 Task: Create a due date automation trigger when advanced on, 2 working days after a card is due add basic assigned only to anyone at 11:00 AM.
Action: Mouse moved to (1391, 114)
Screenshot: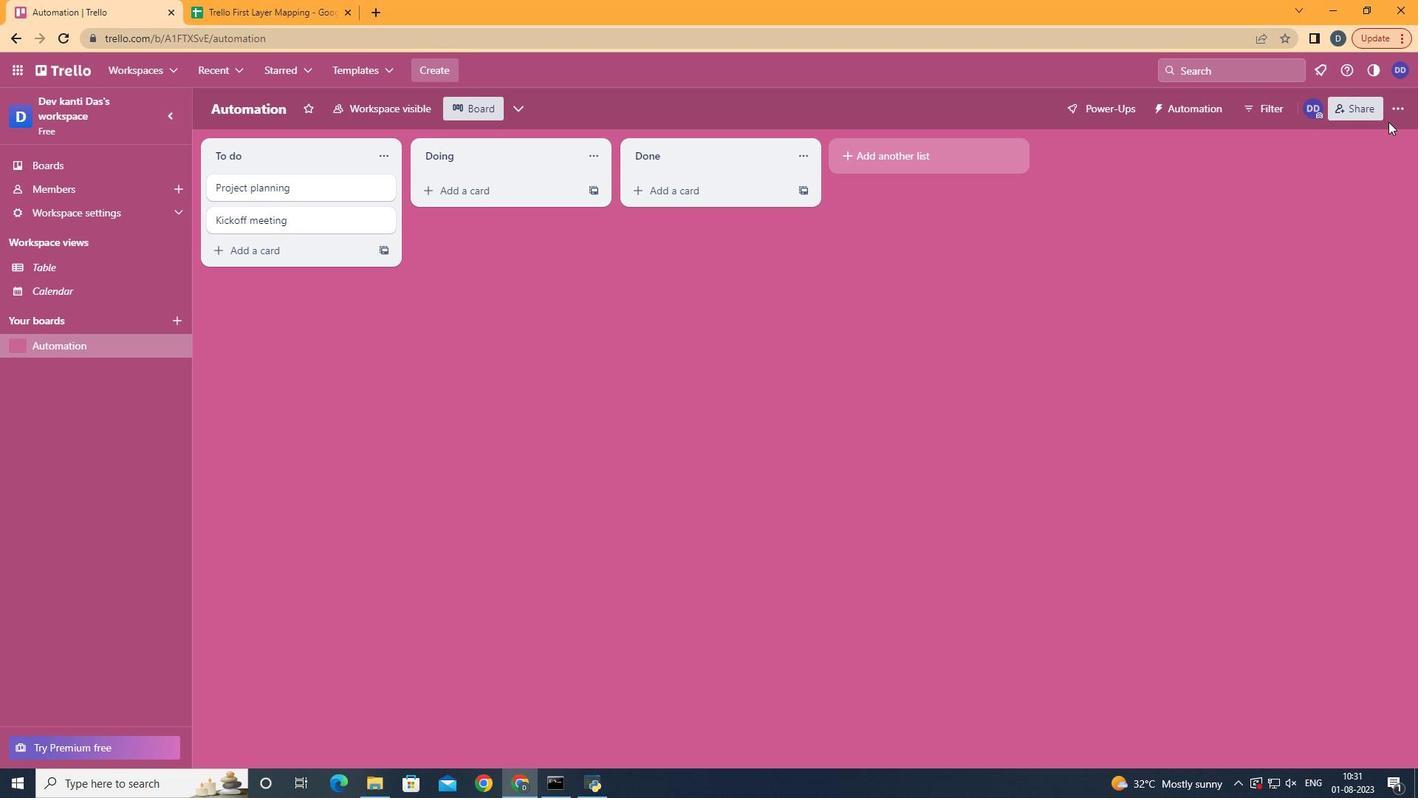 
Action: Mouse pressed left at (1391, 114)
Screenshot: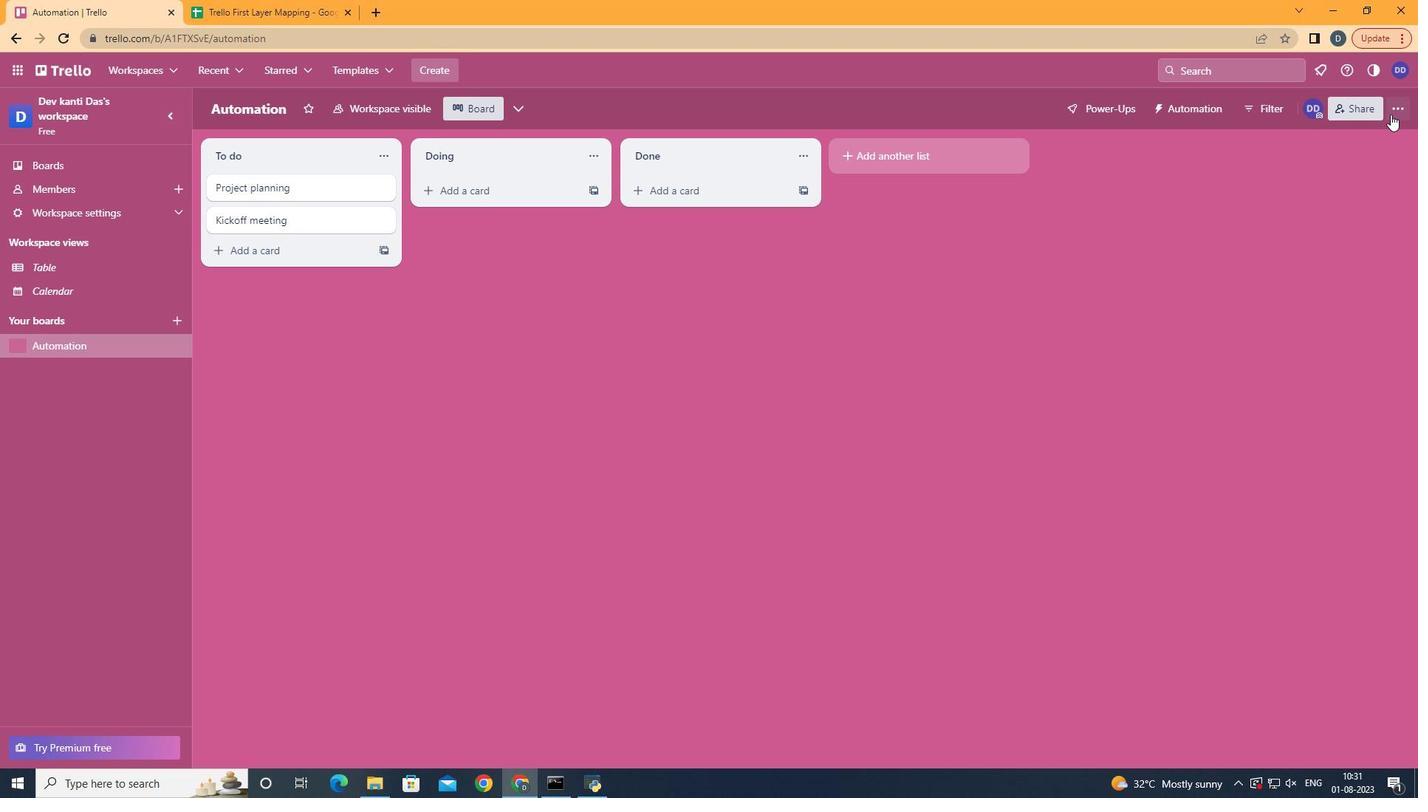 
Action: Mouse moved to (1260, 312)
Screenshot: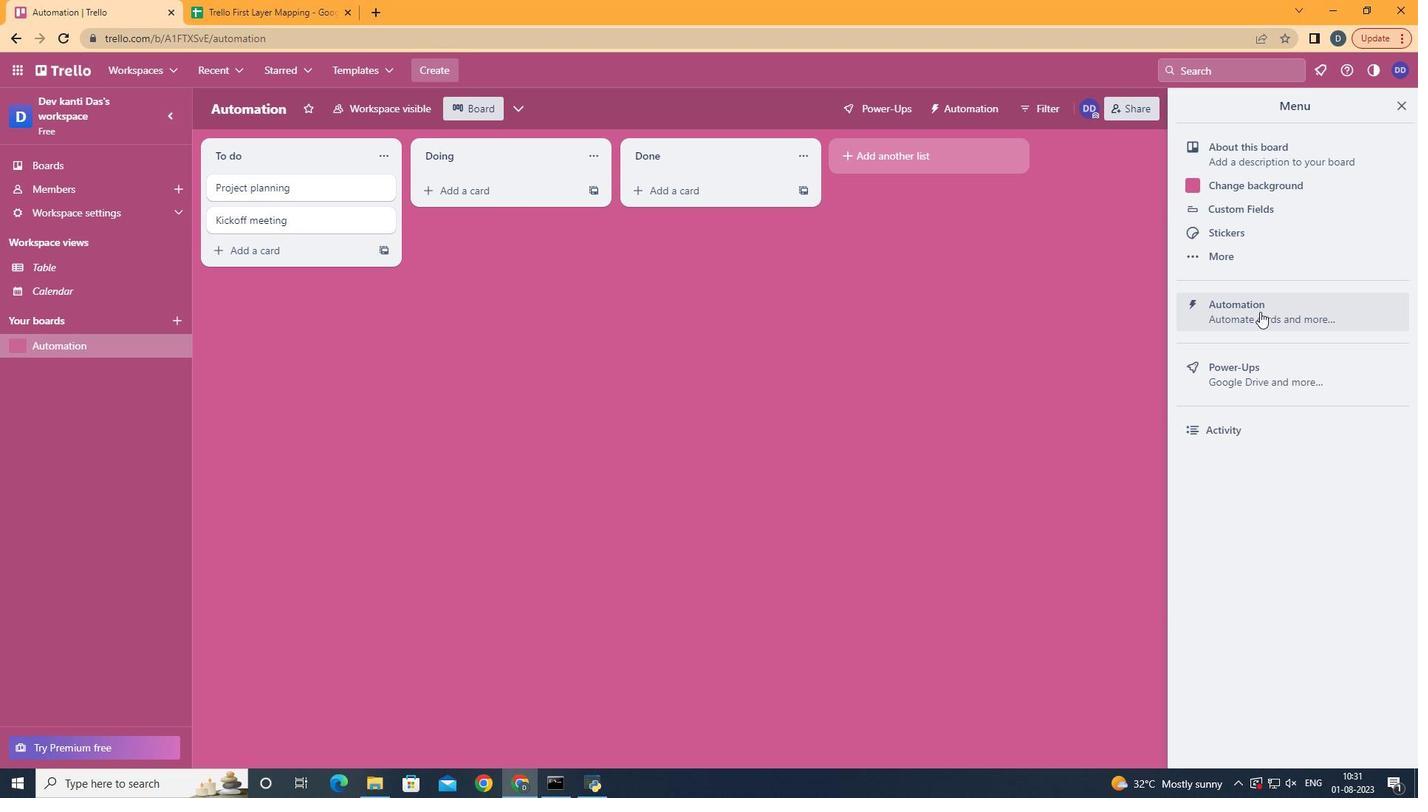 
Action: Mouse pressed left at (1260, 312)
Screenshot: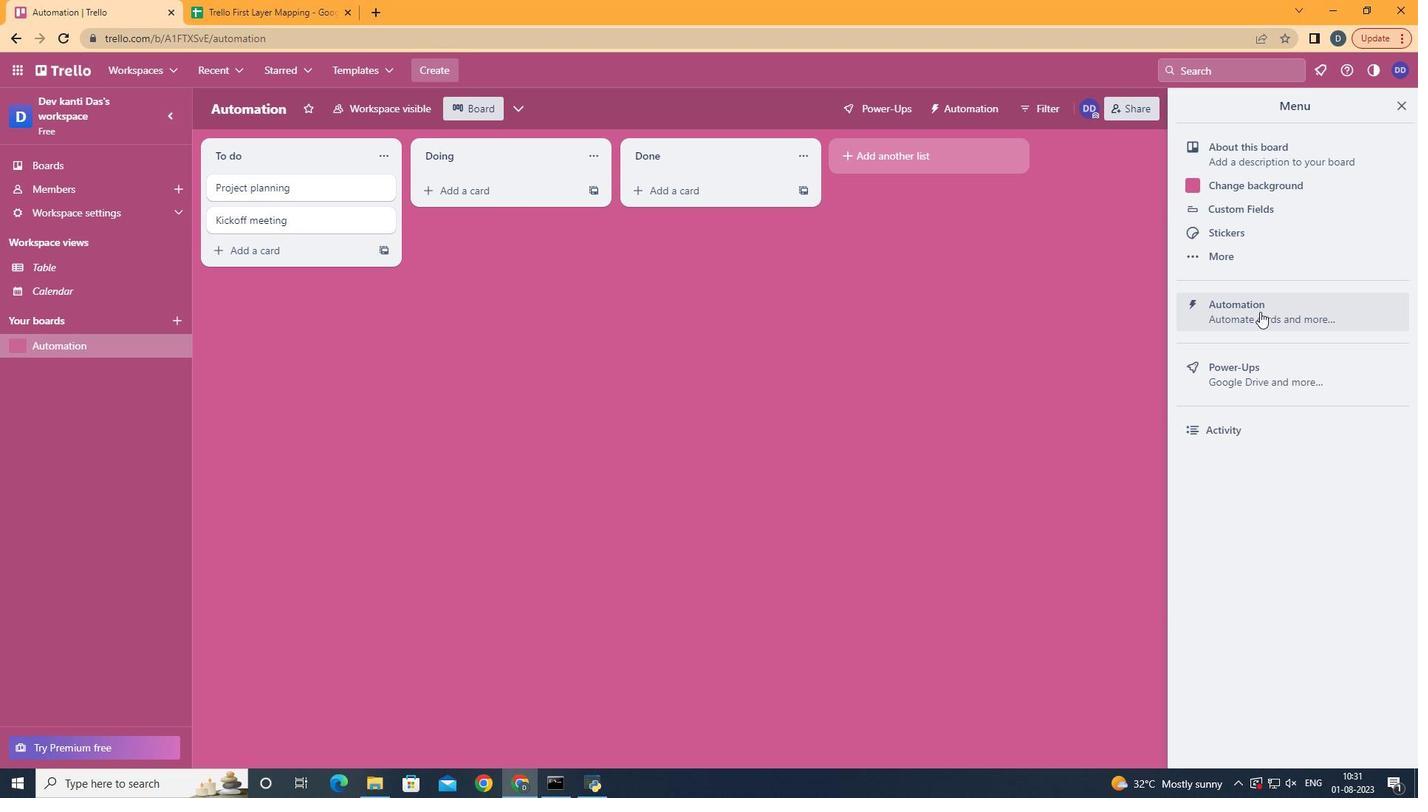 
Action: Mouse moved to (293, 303)
Screenshot: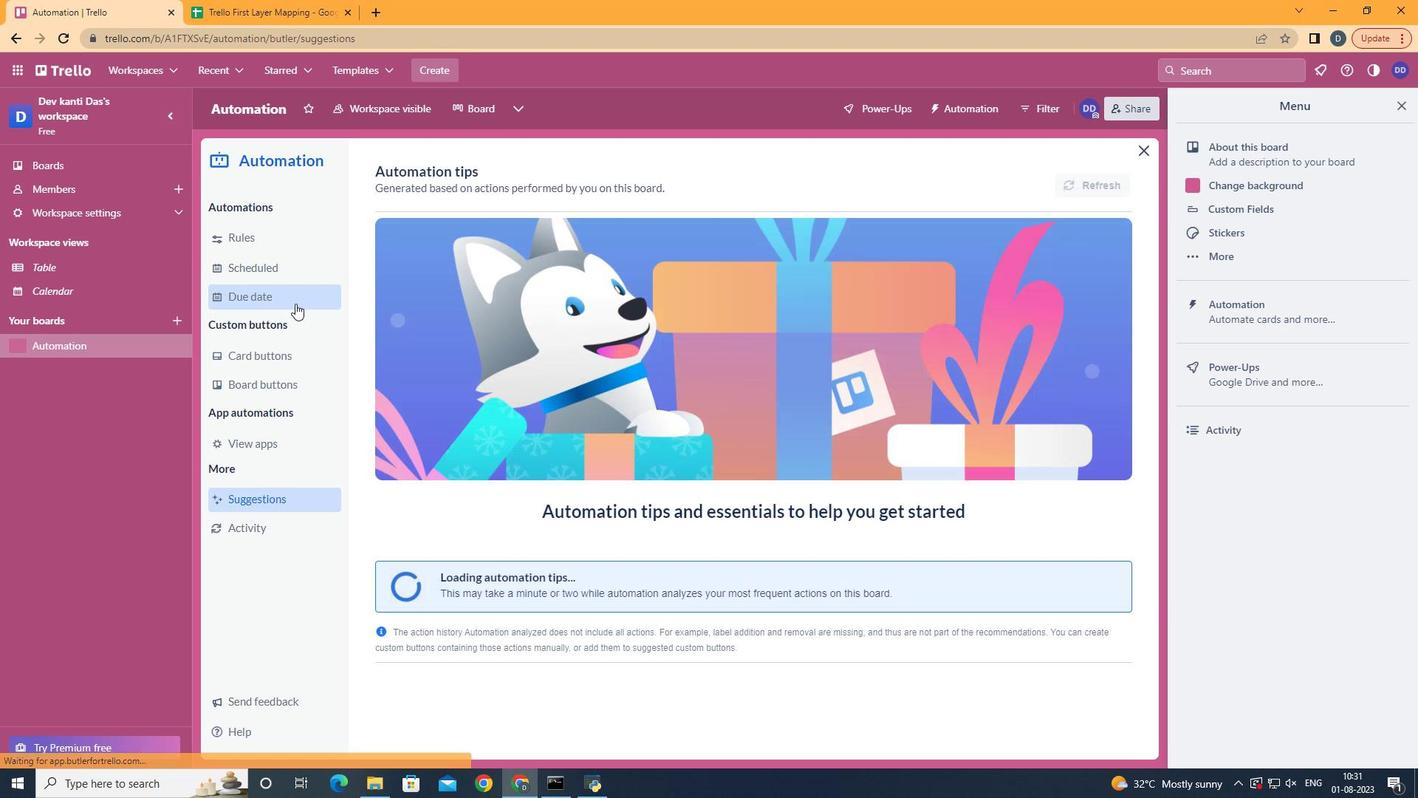 
Action: Mouse pressed left at (293, 303)
Screenshot: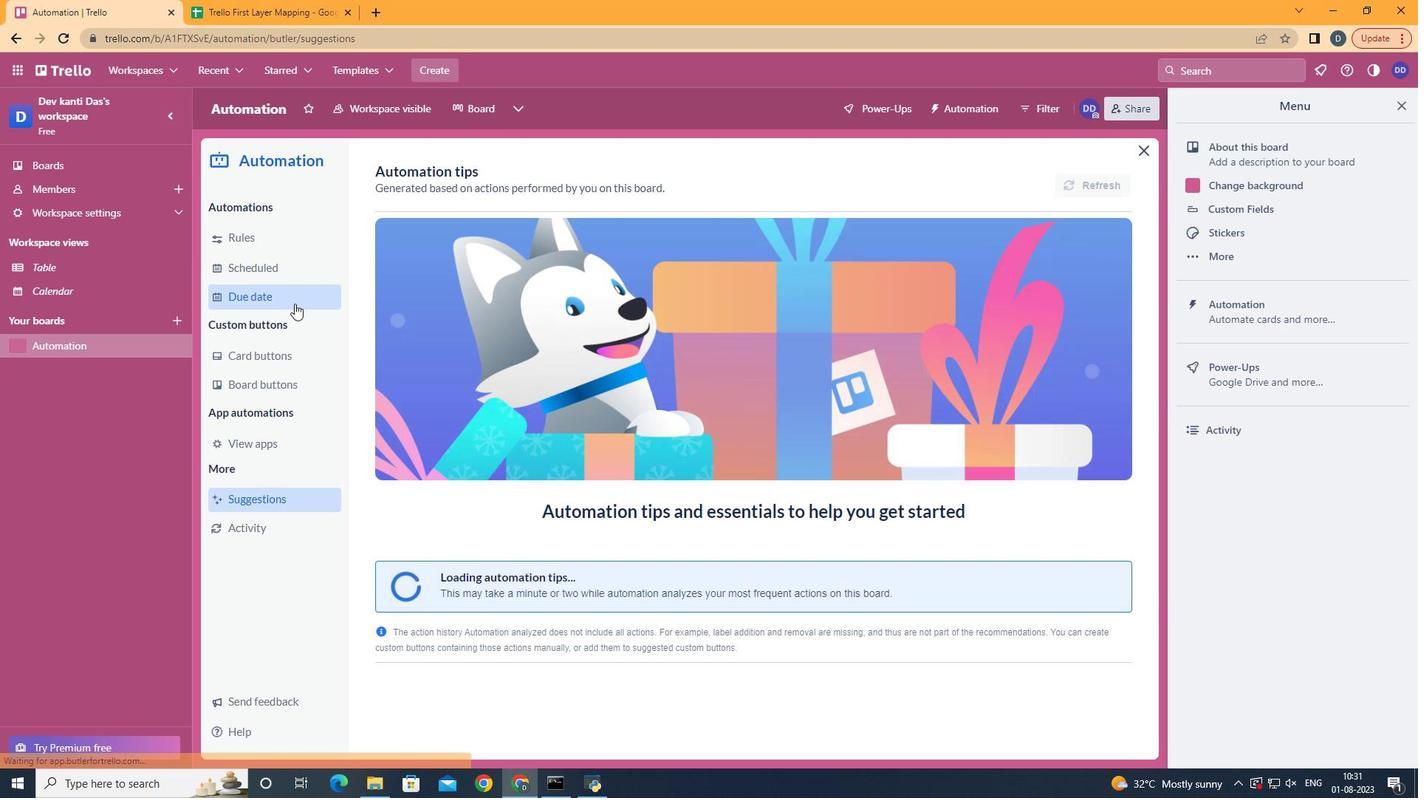 
Action: Mouse moved to (1056, 171)
Screenshot: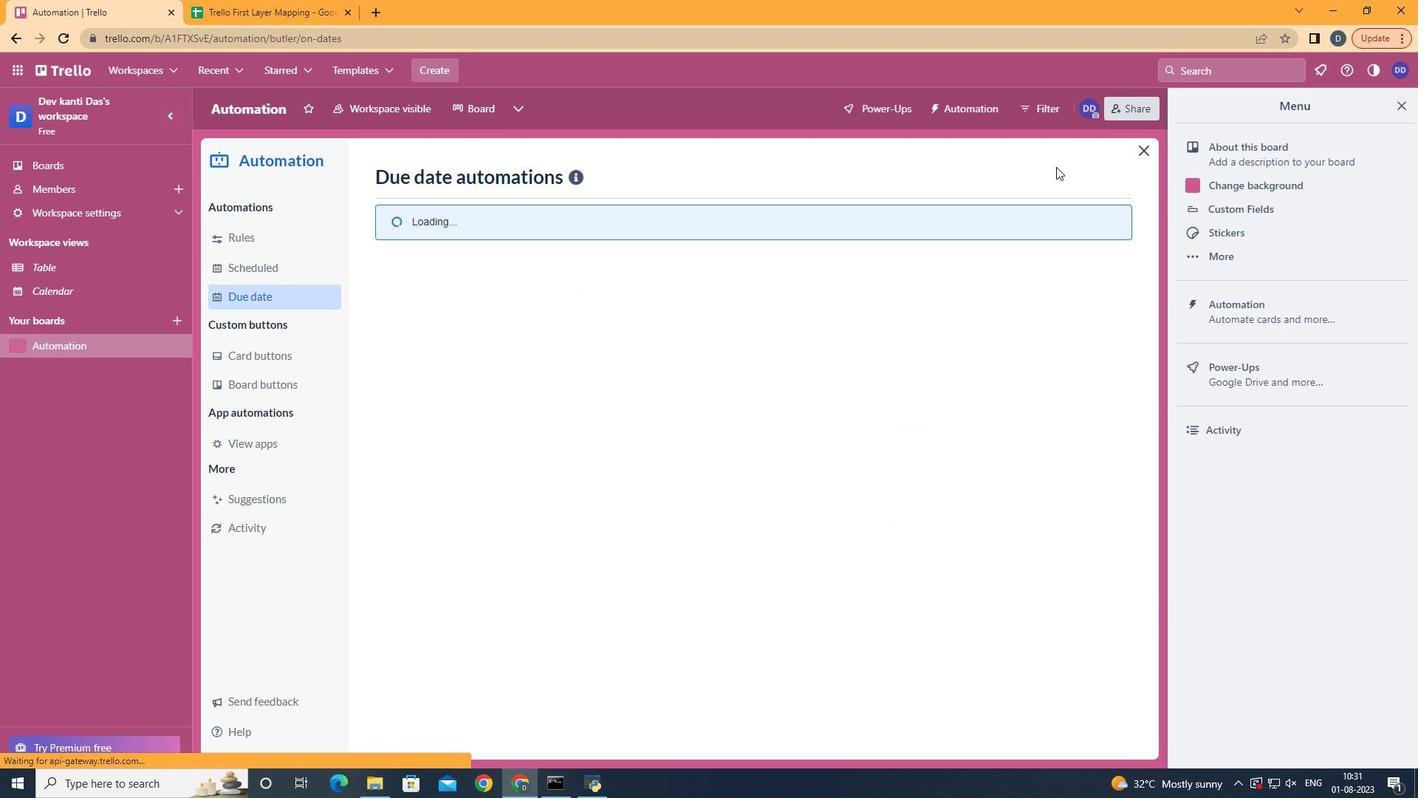
Action: Mouse pressed left at (1056, 171)
Screenshot: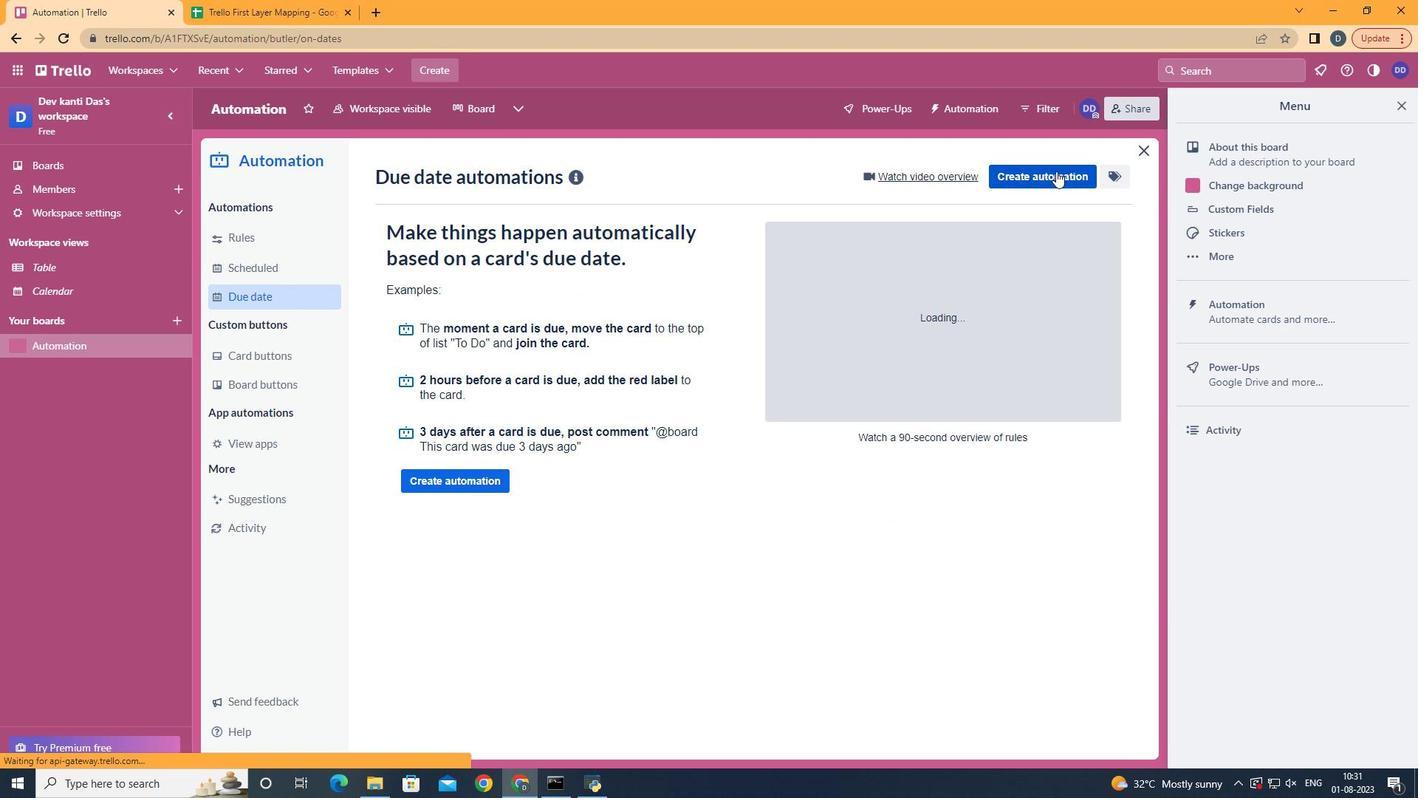 
Action: Mouse moved to (789, 322)
Screenshot: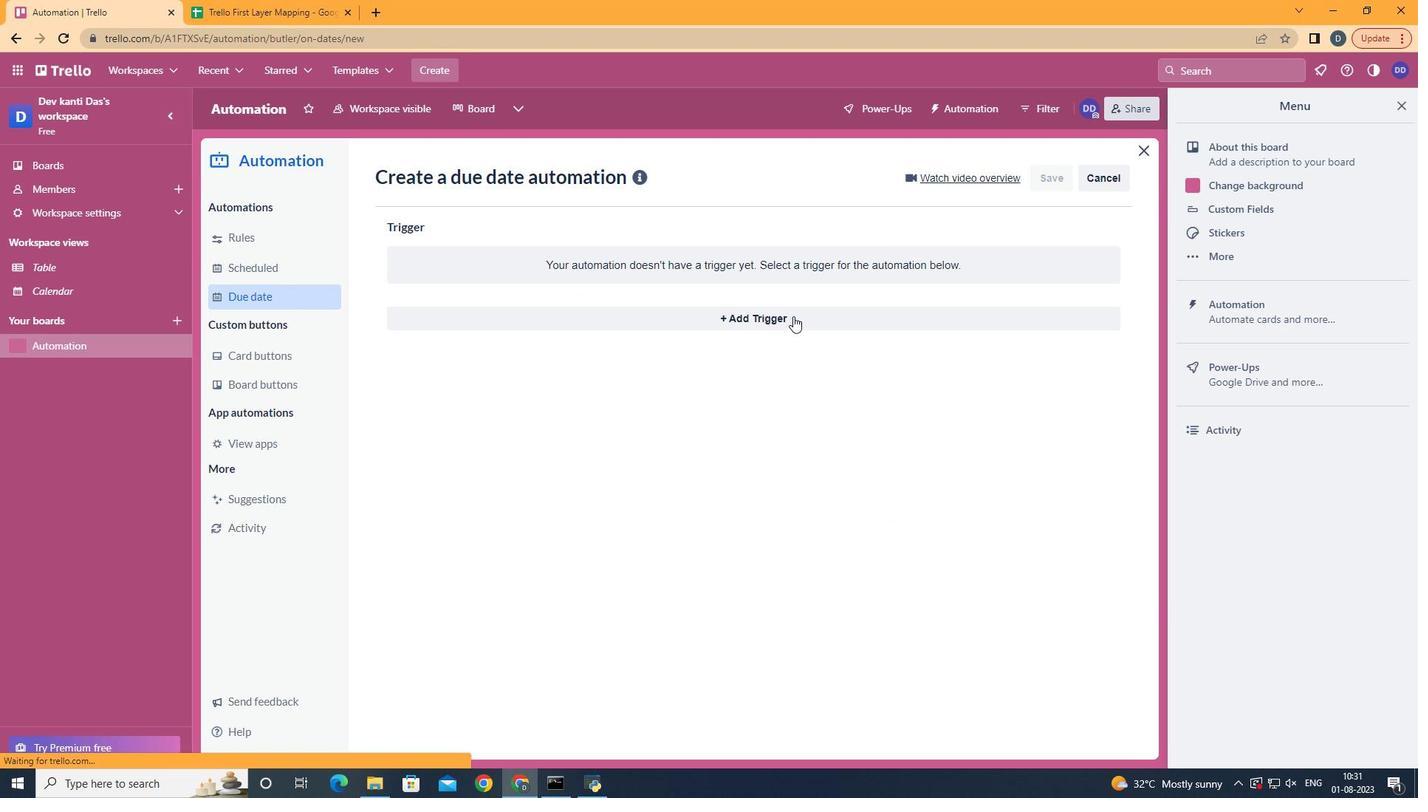 
Action: Mouse pressed left at (789, 322)
Screenshot: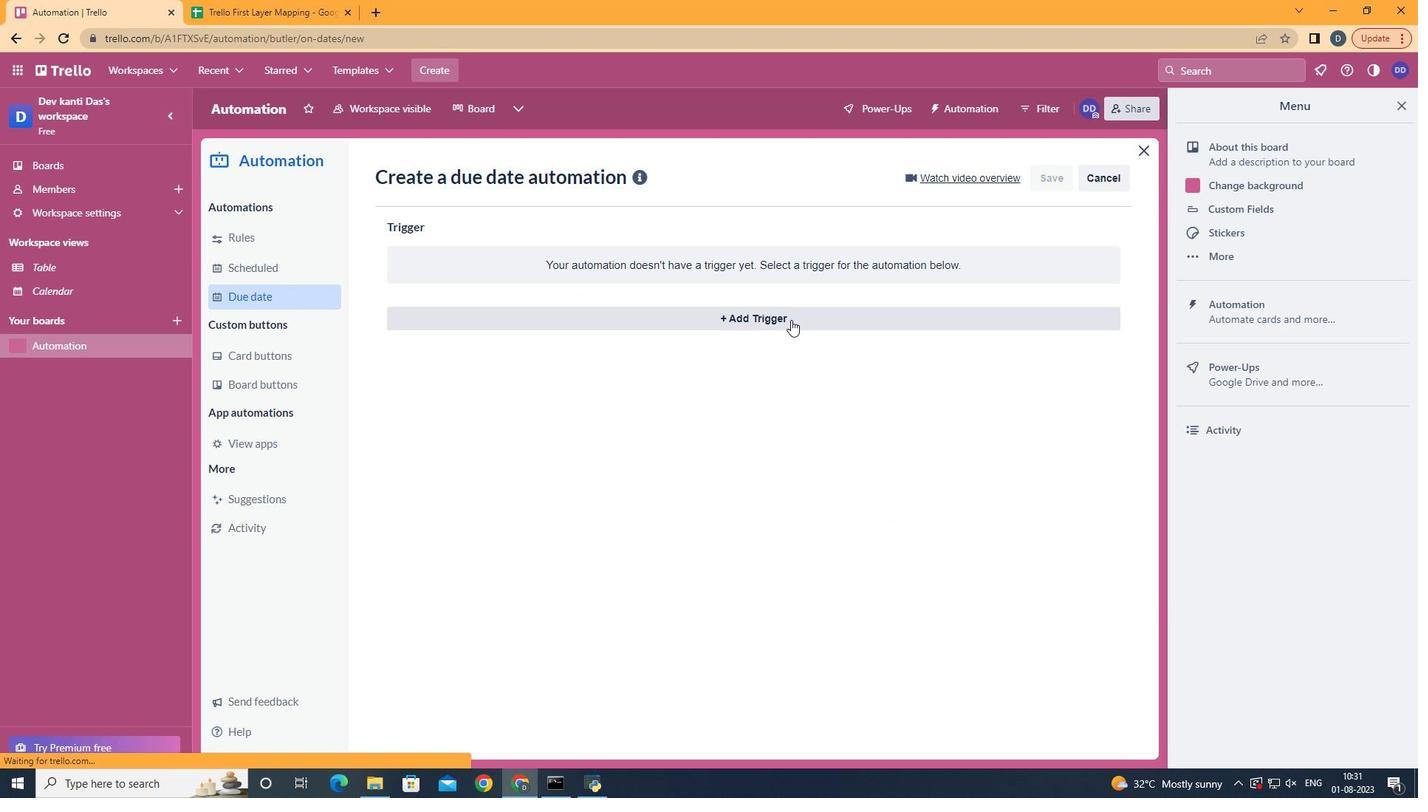 
Action: Mouse moved to (498, 597)
Screenshot: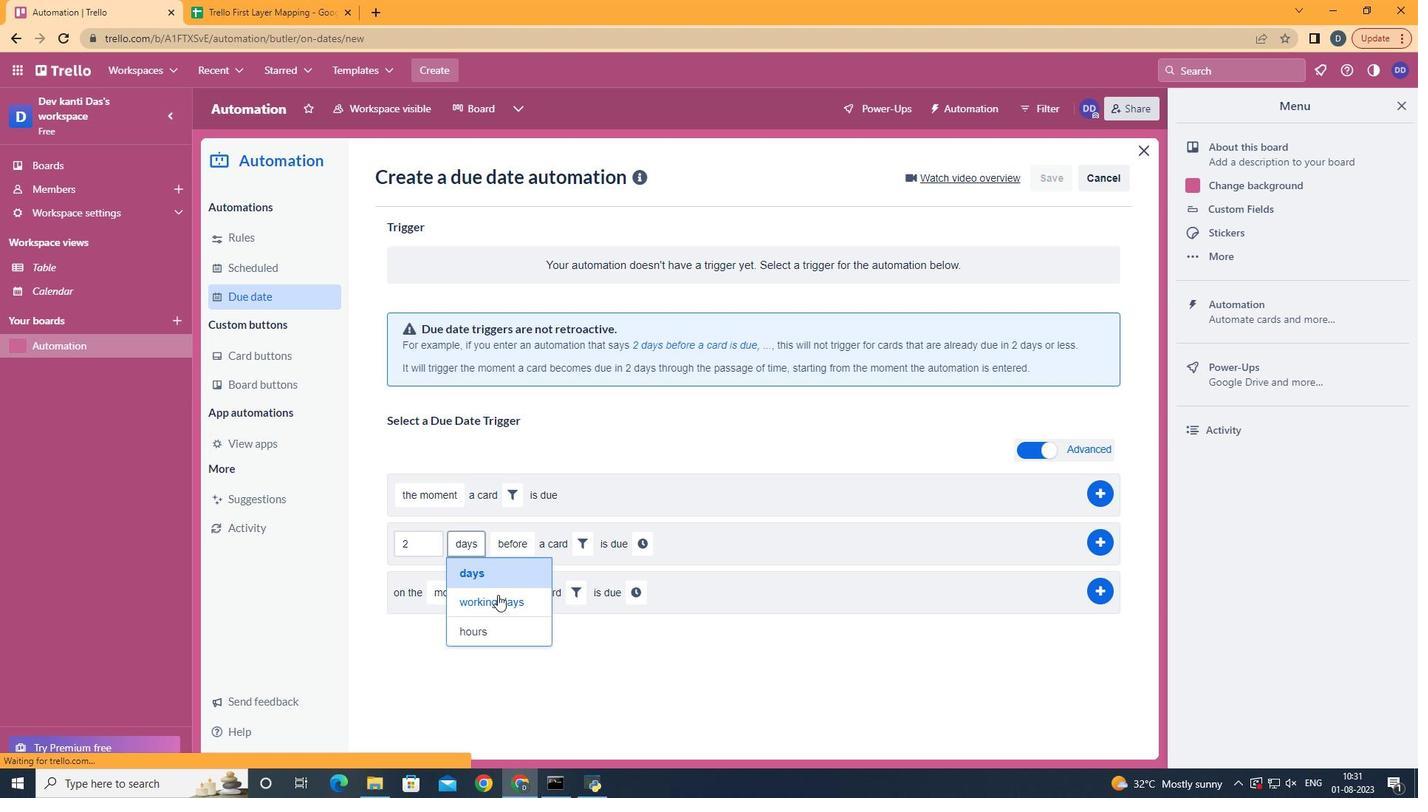 
Action: Mouse pressed left at (498, 597)
Screenshot: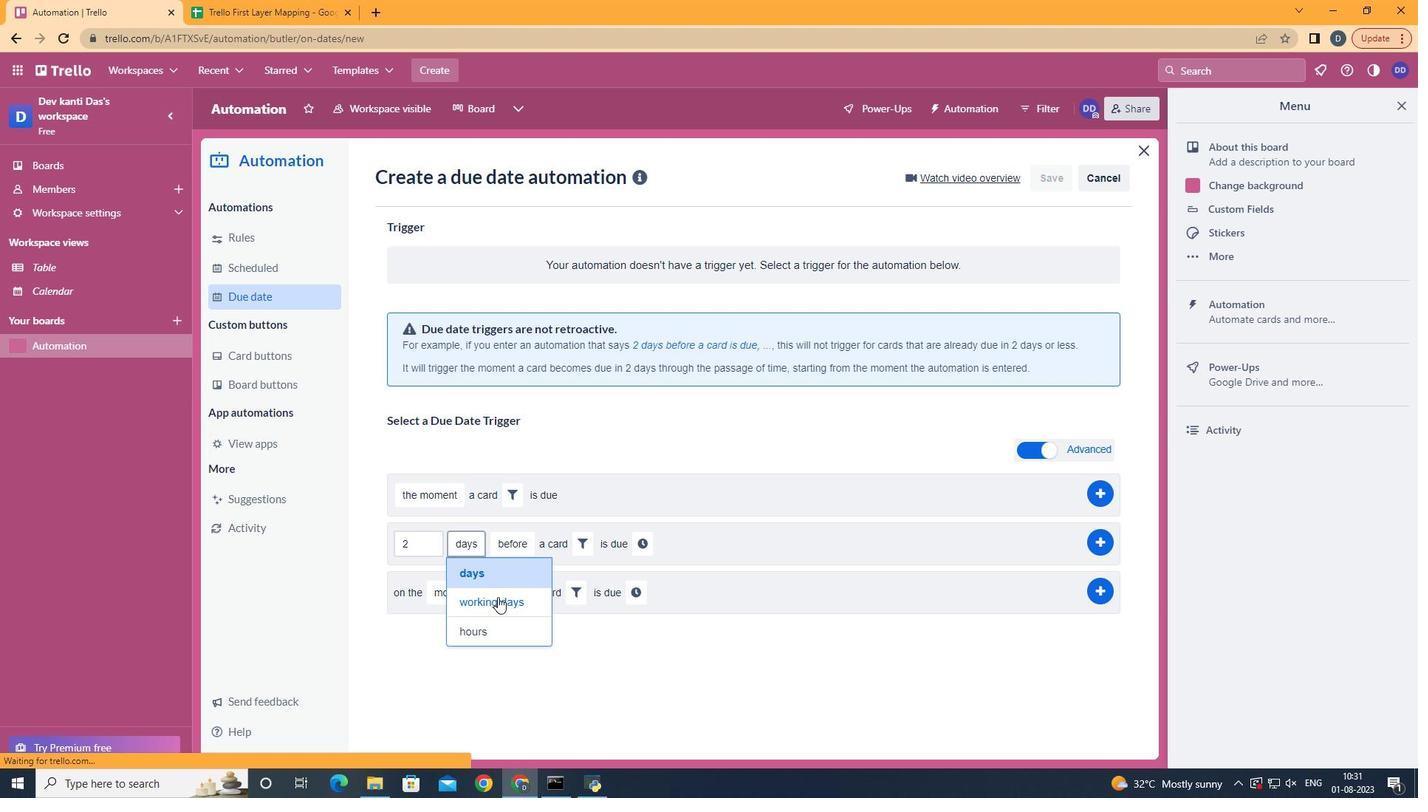 
Action: Mouse moved to (551, 608)
Screenshot: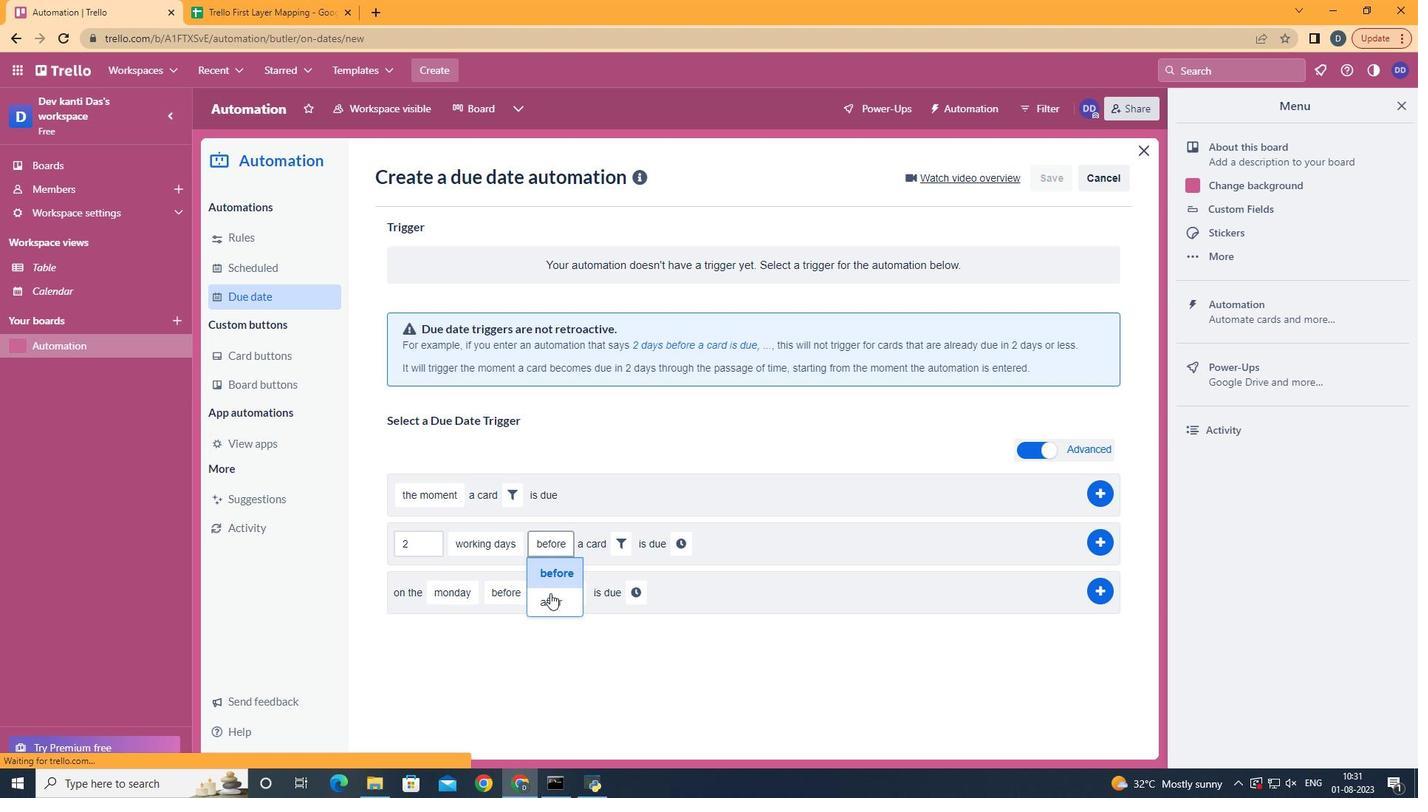 
Action: Mouse pressed left at (551, 608)
Screenshot: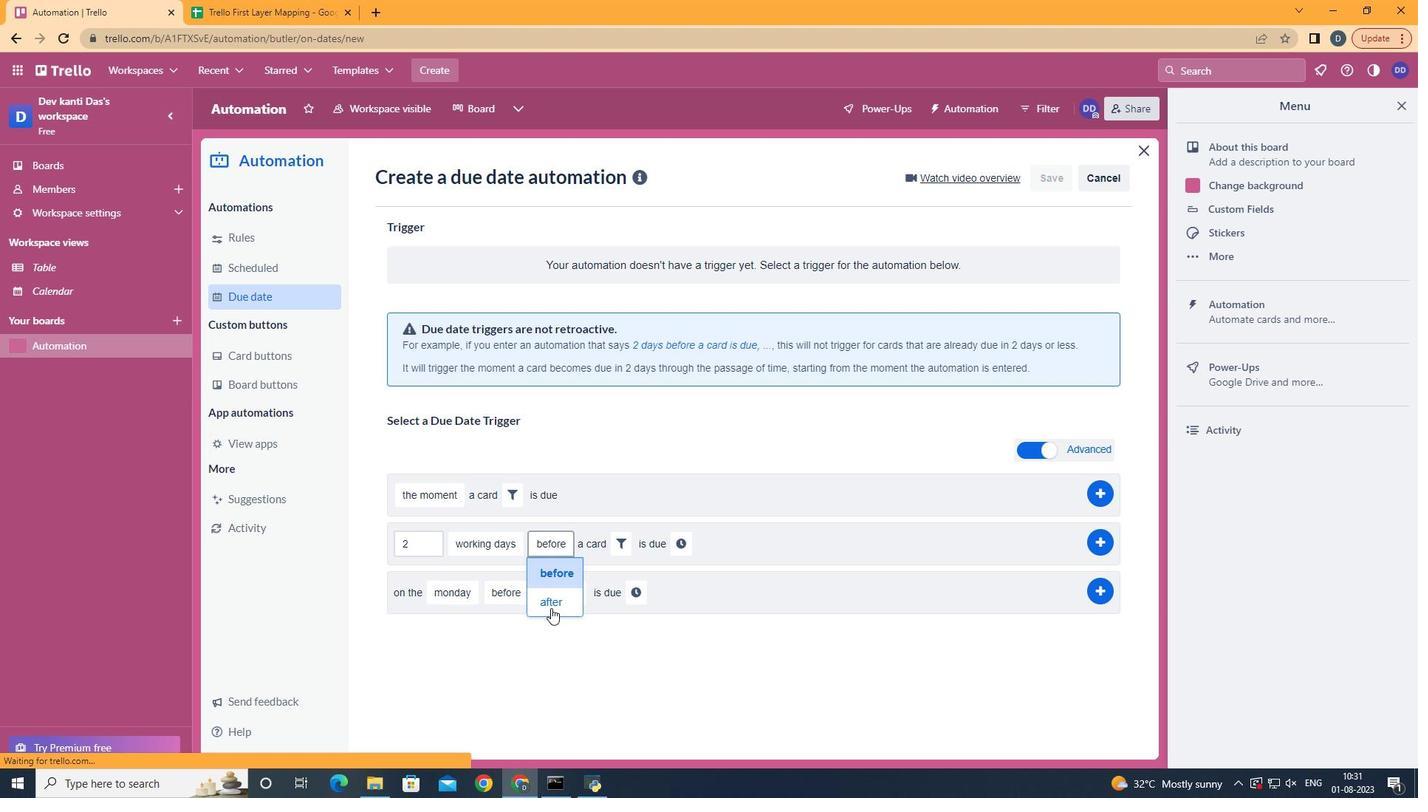 
Action: Mouse moved to (607, 540)
Screenshot: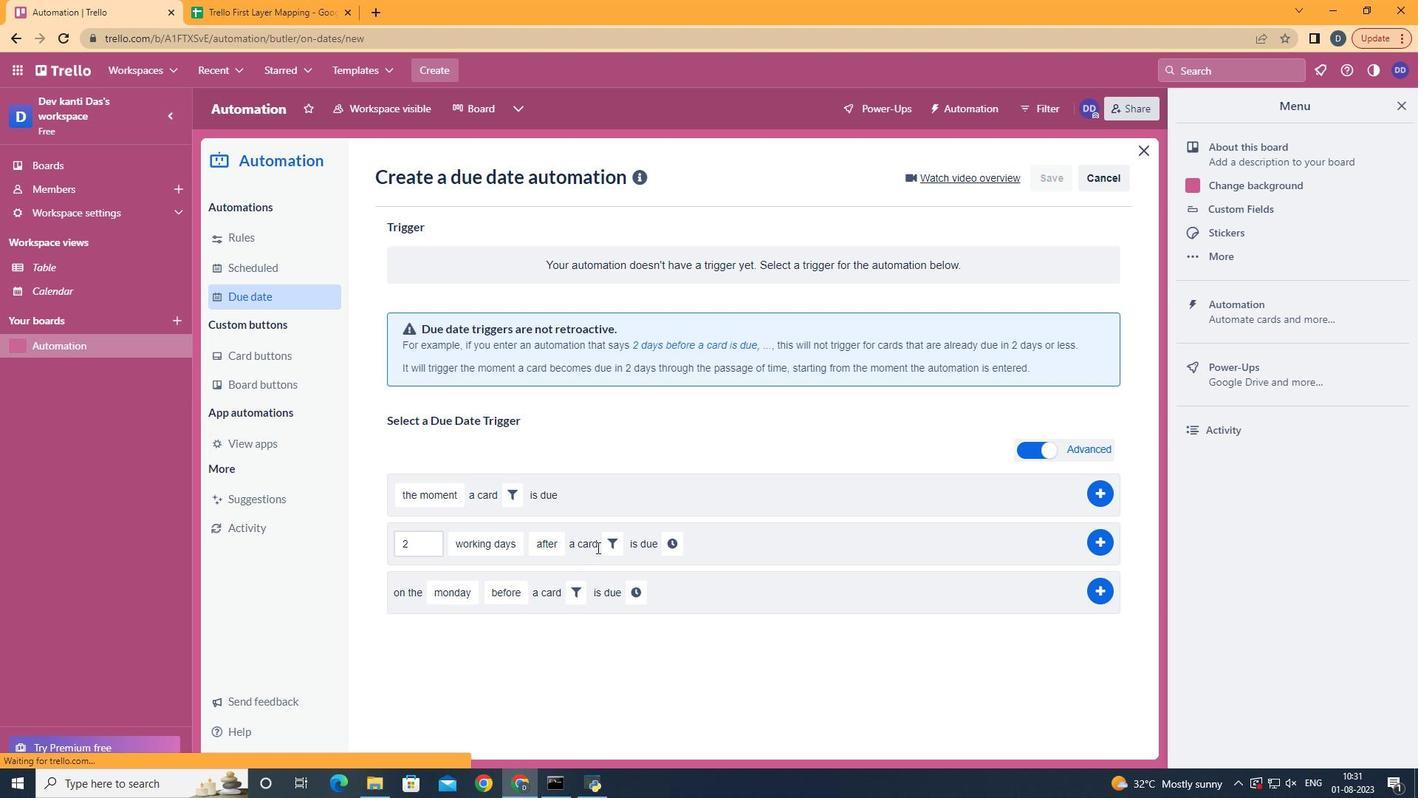 
Action: Mouse pressed left at (607, 540)
Screenshot: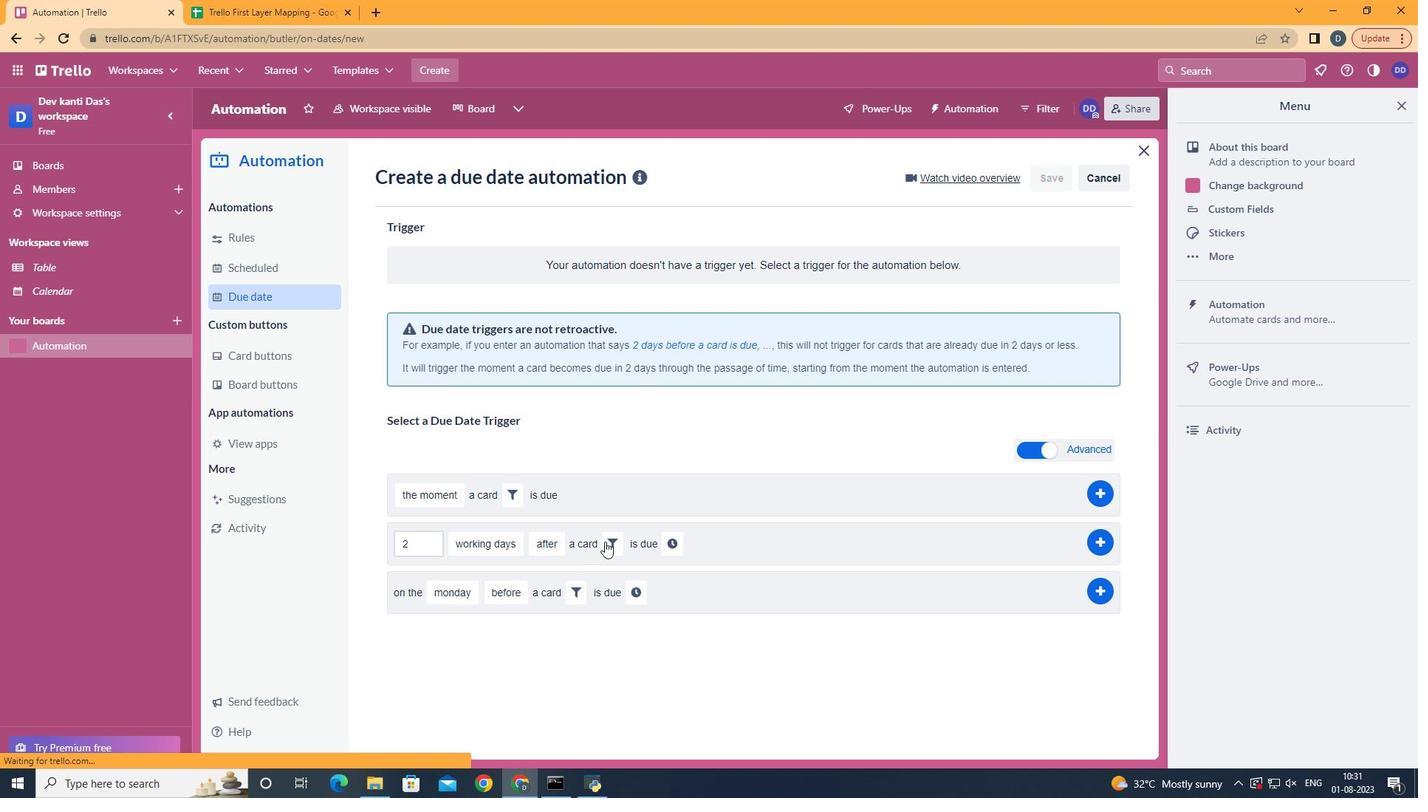 
Action: Mouse moved to (653, 667)
Screenshot: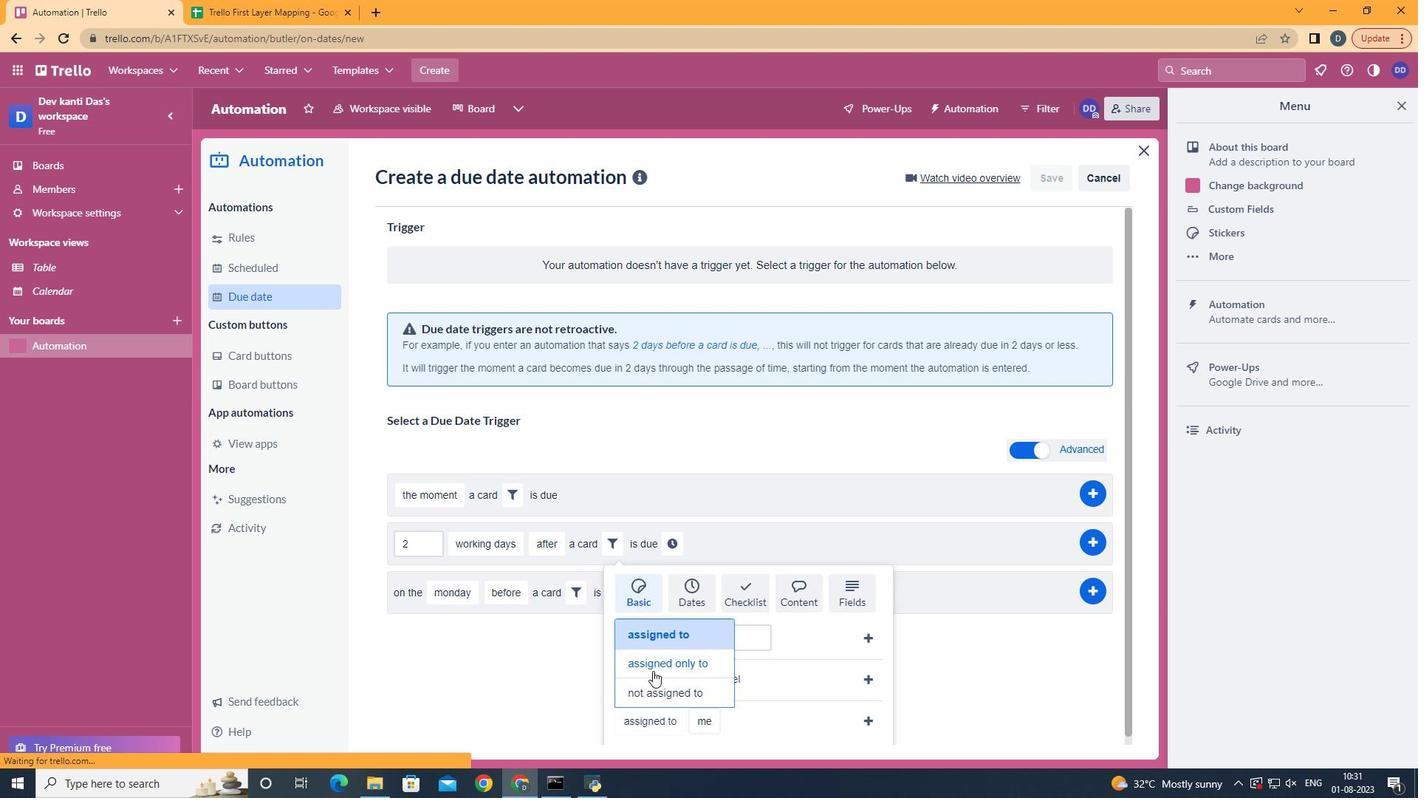 
Action: Mouse pressed left at (653, 667)
Screenshot: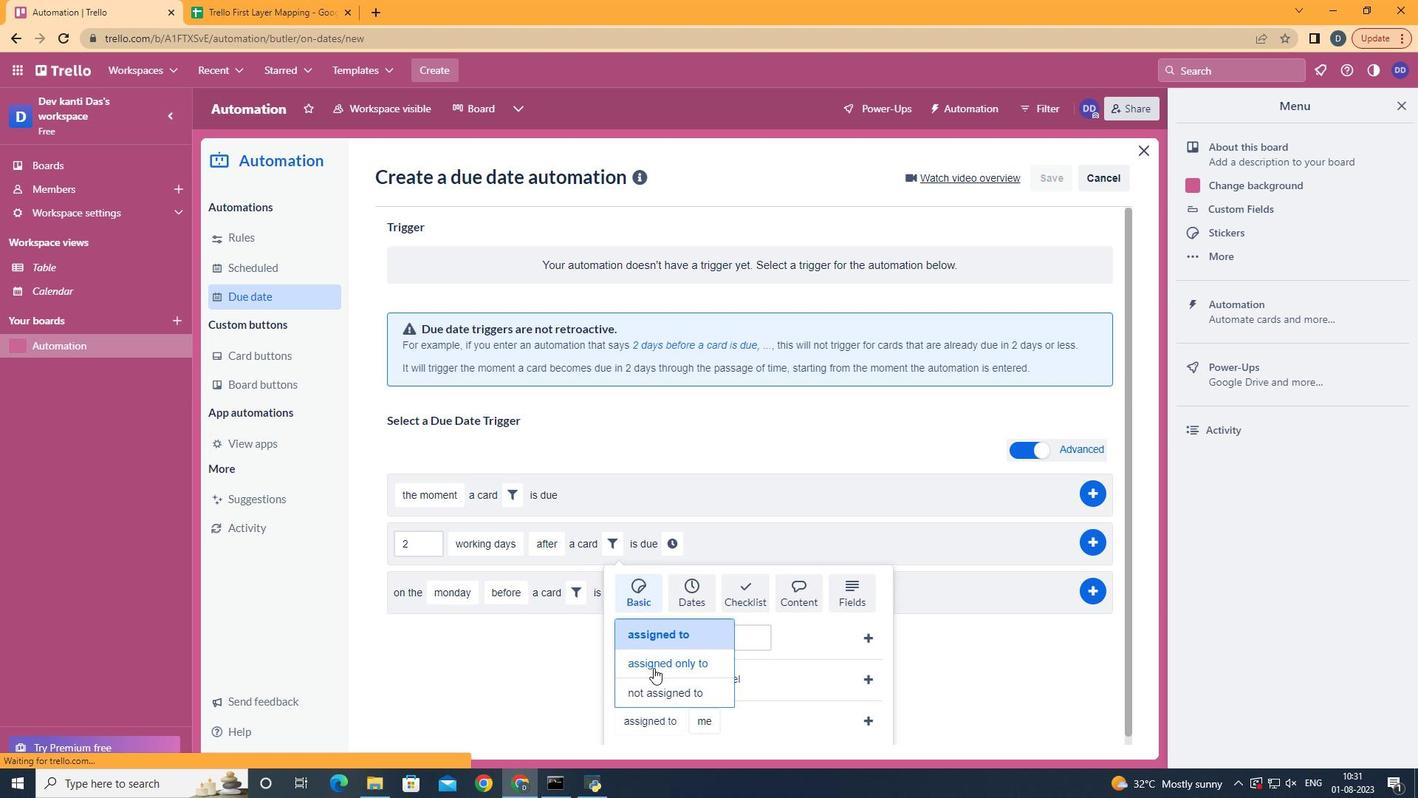 
Action: Mouse moved to (744, 666)
Screenshot: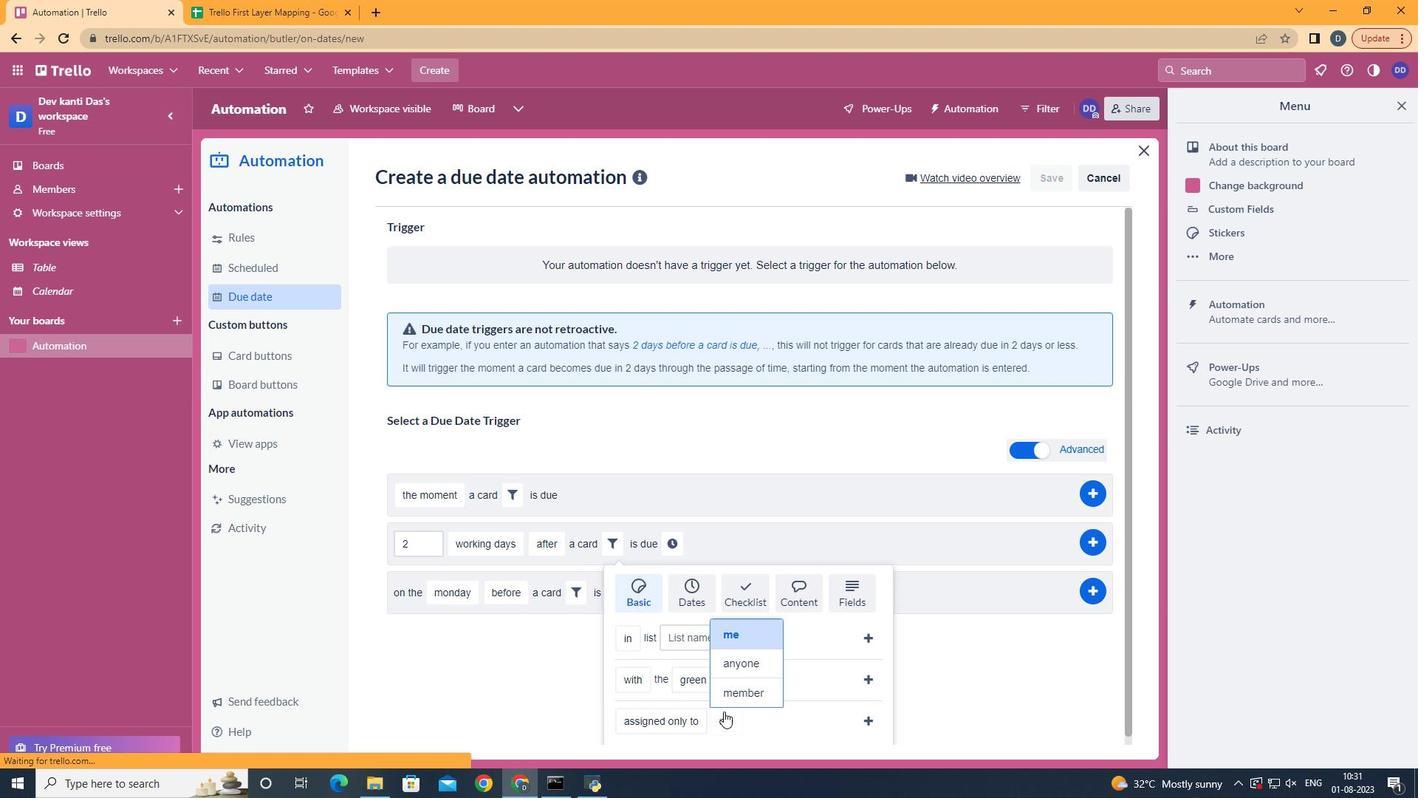 
Action: Mouse pressed left at (744, 666)
Screenshot: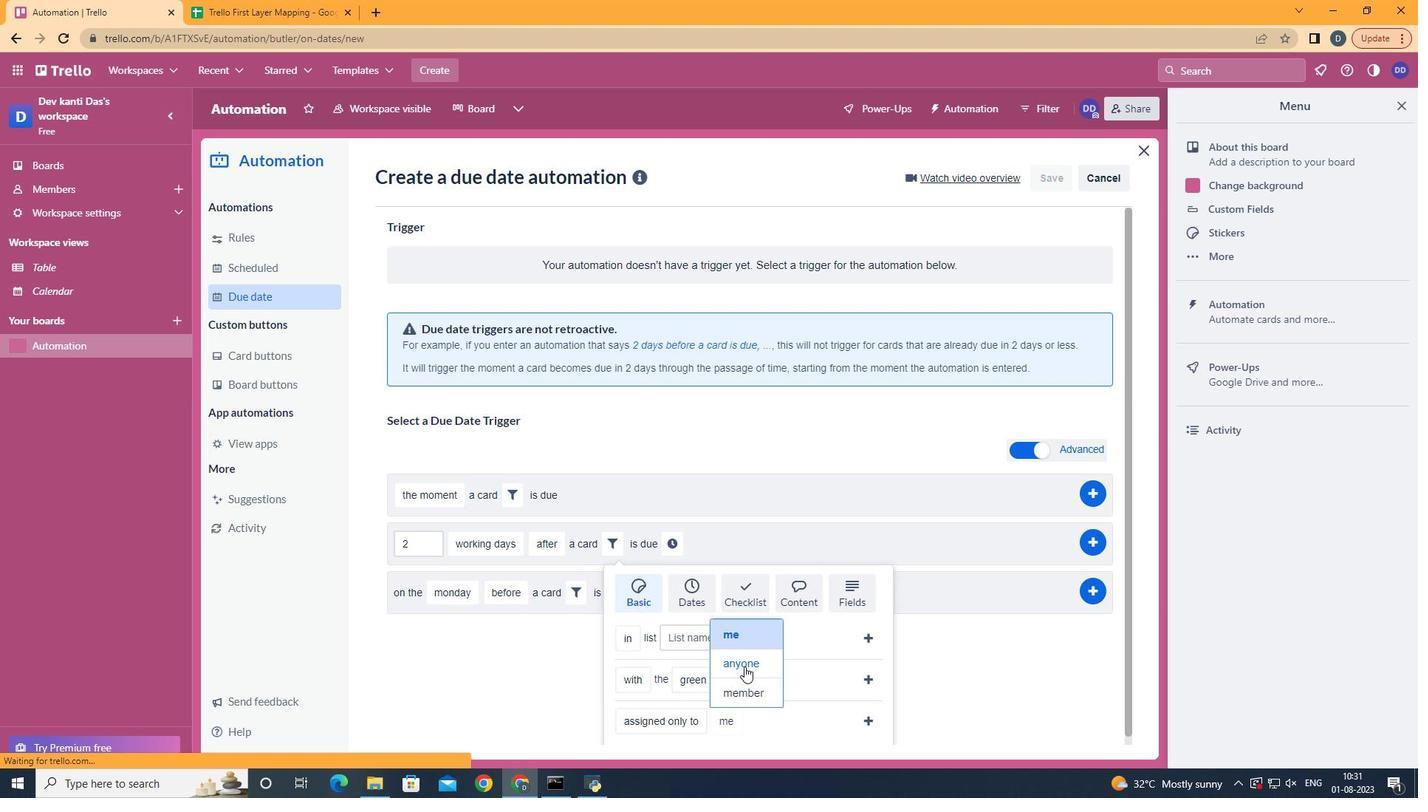 
Action: Mouse moved to (867, 723)
Screenshot: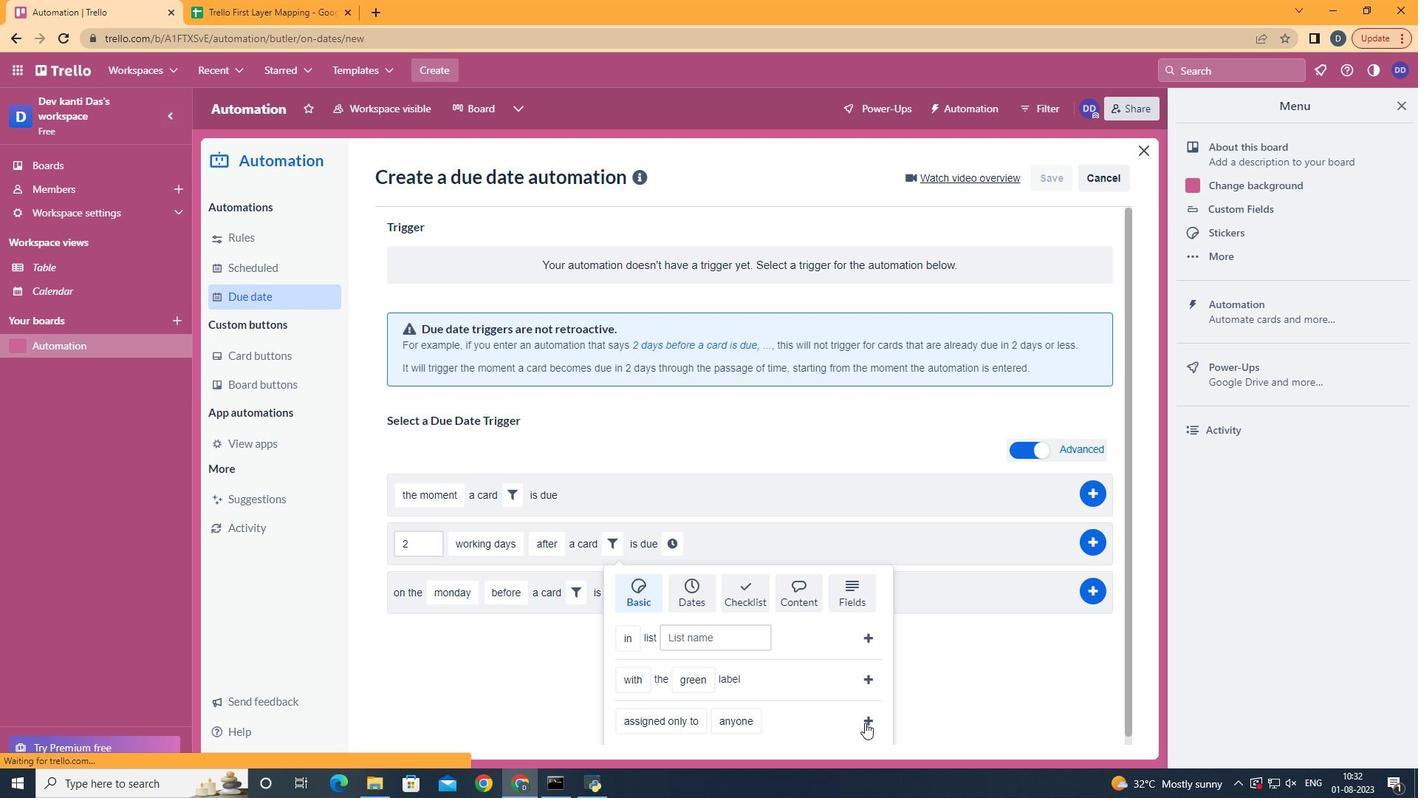 
Action: Mouse pressed left at (867, 723)
Screenshot: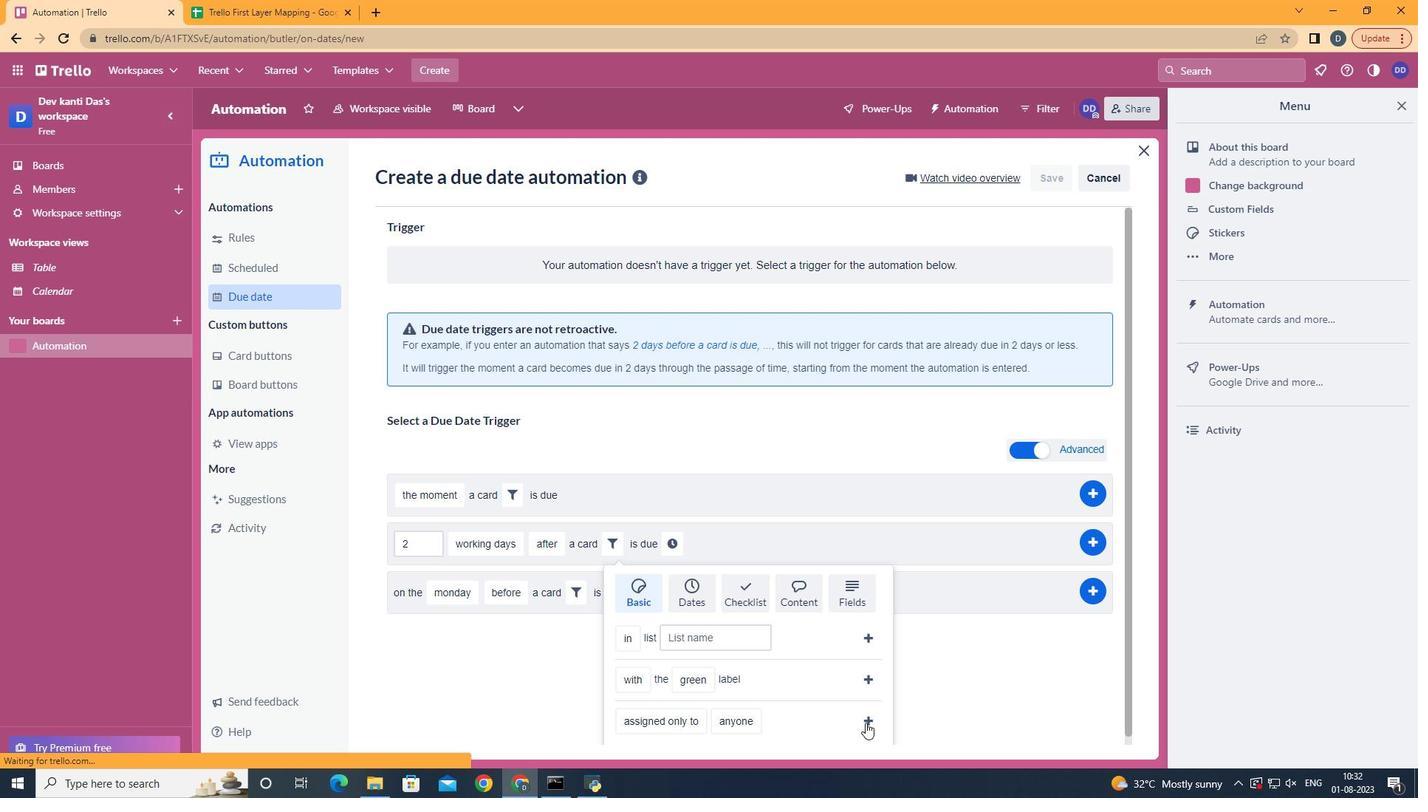 
Action: Mouse moved to (813, 546)
Screenshot: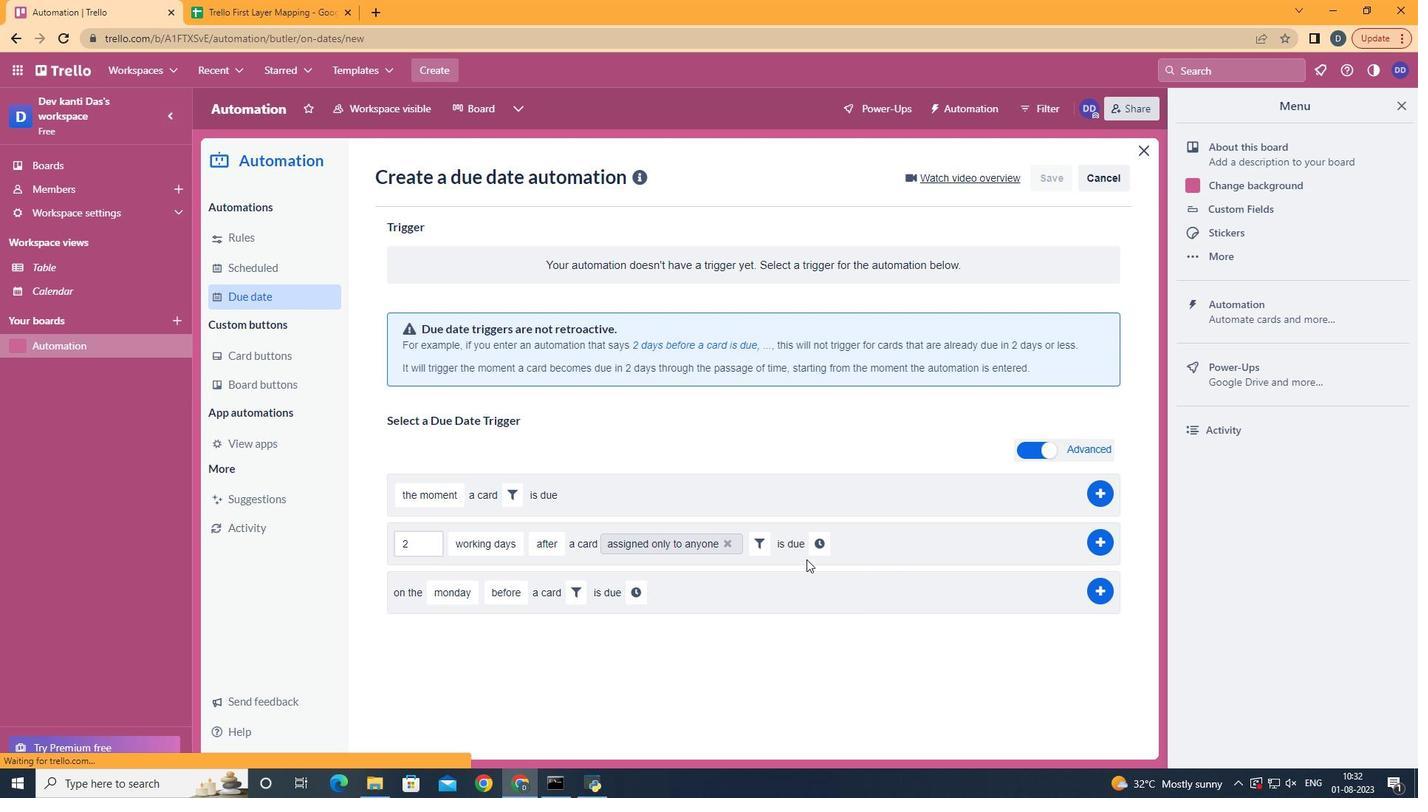 
Action: Mouse pressed left at (813, 546)
Screenshot: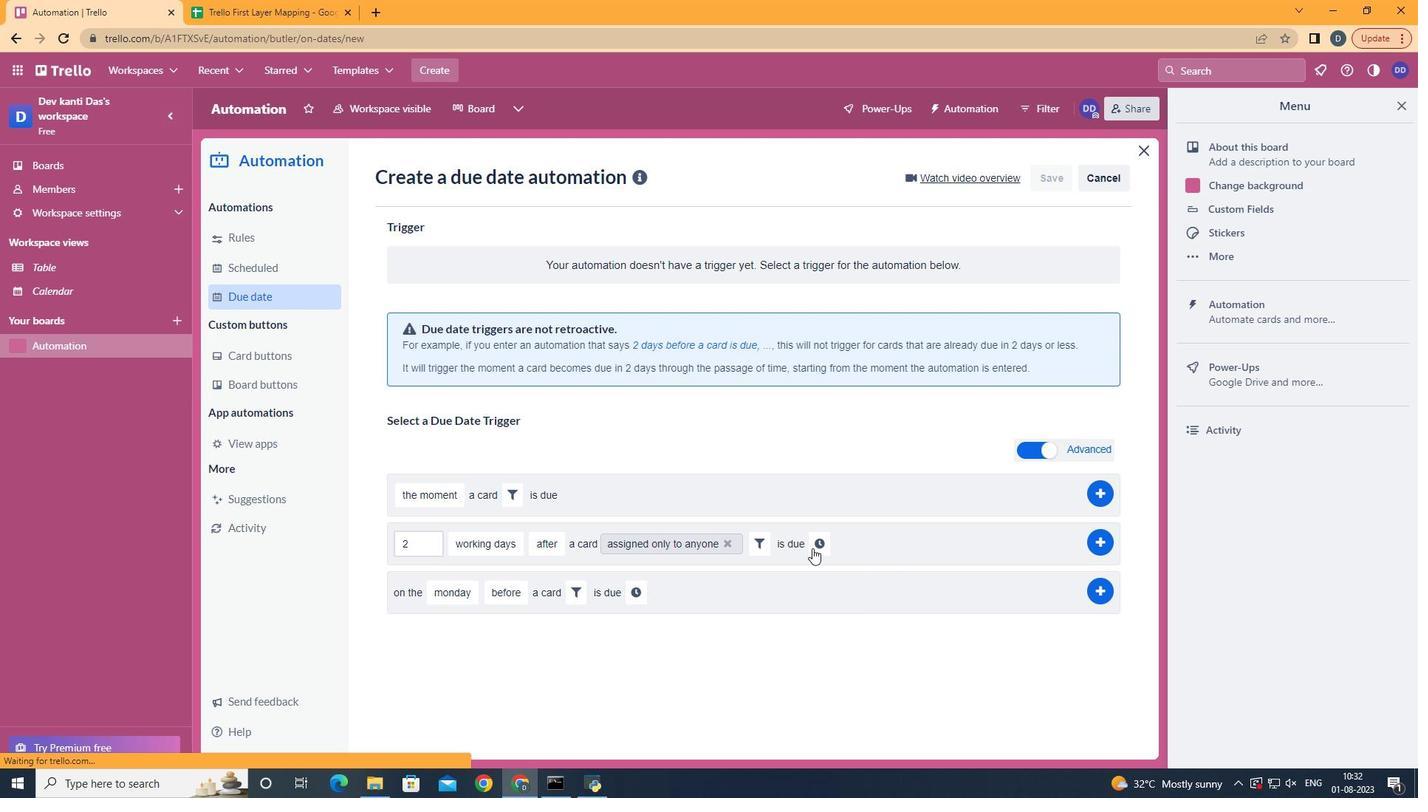 
Action: Mouse moved to (863, 545)
Screenshot: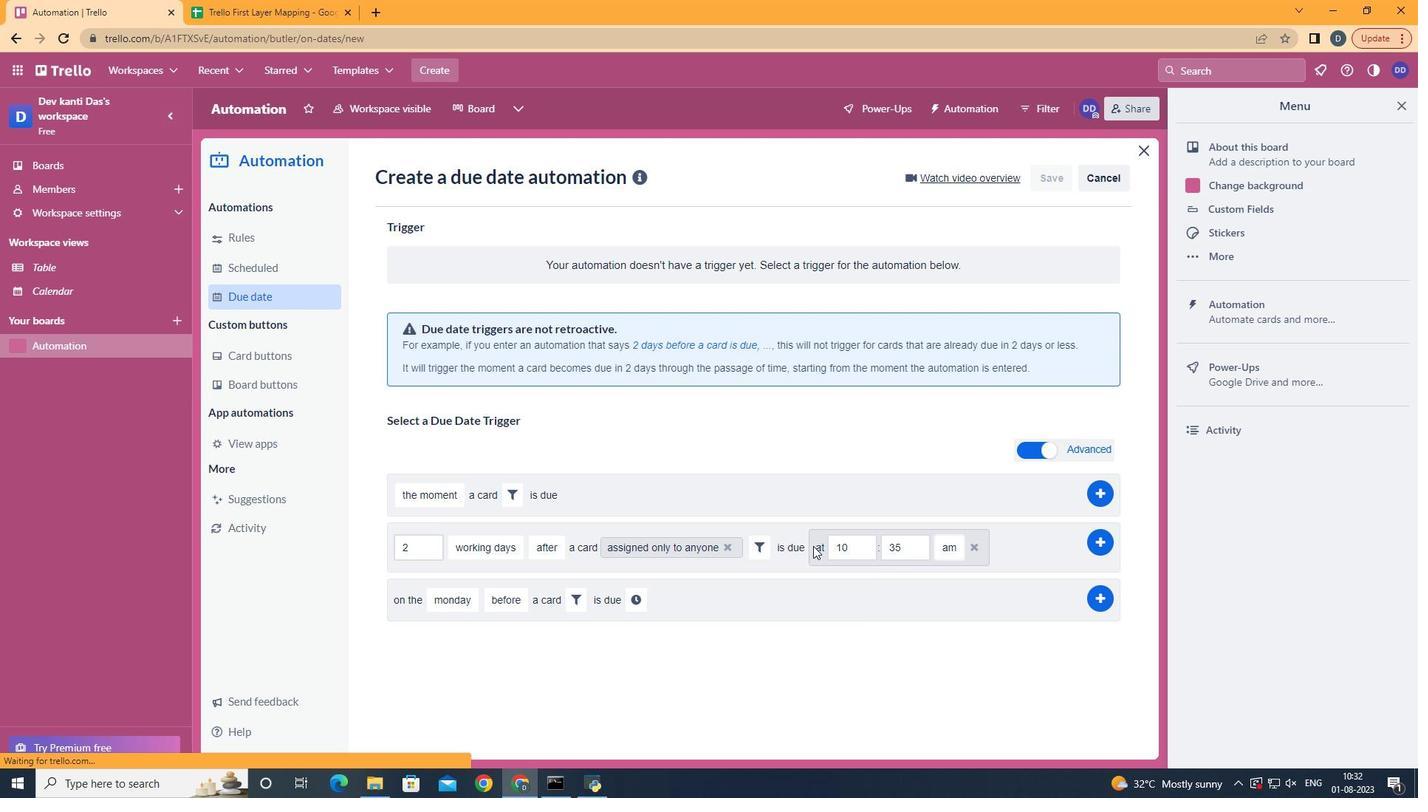 
Action: Mouse pressed left at (863, 545)
Screenshot: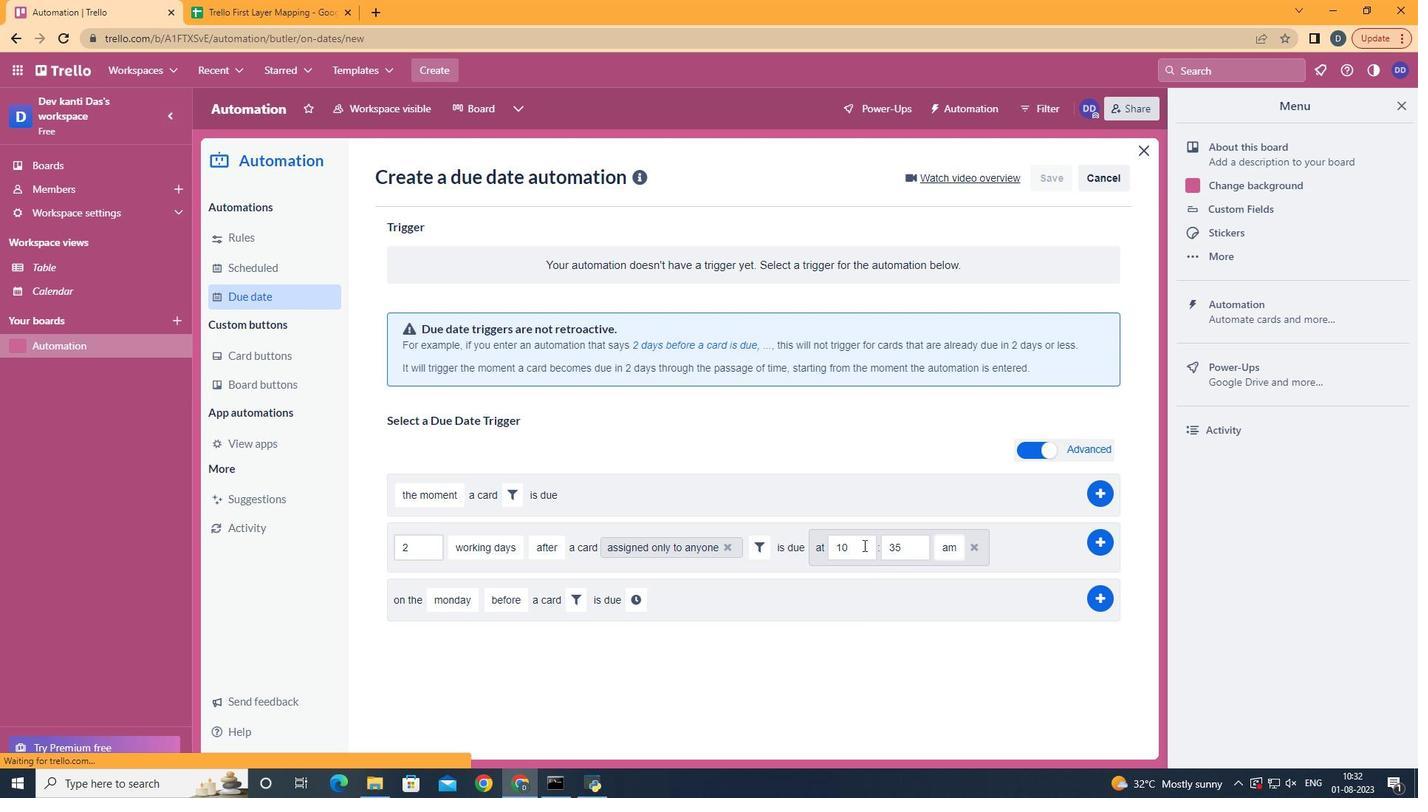 
Action: Key pressed <Key.backspace>1
Screenshot: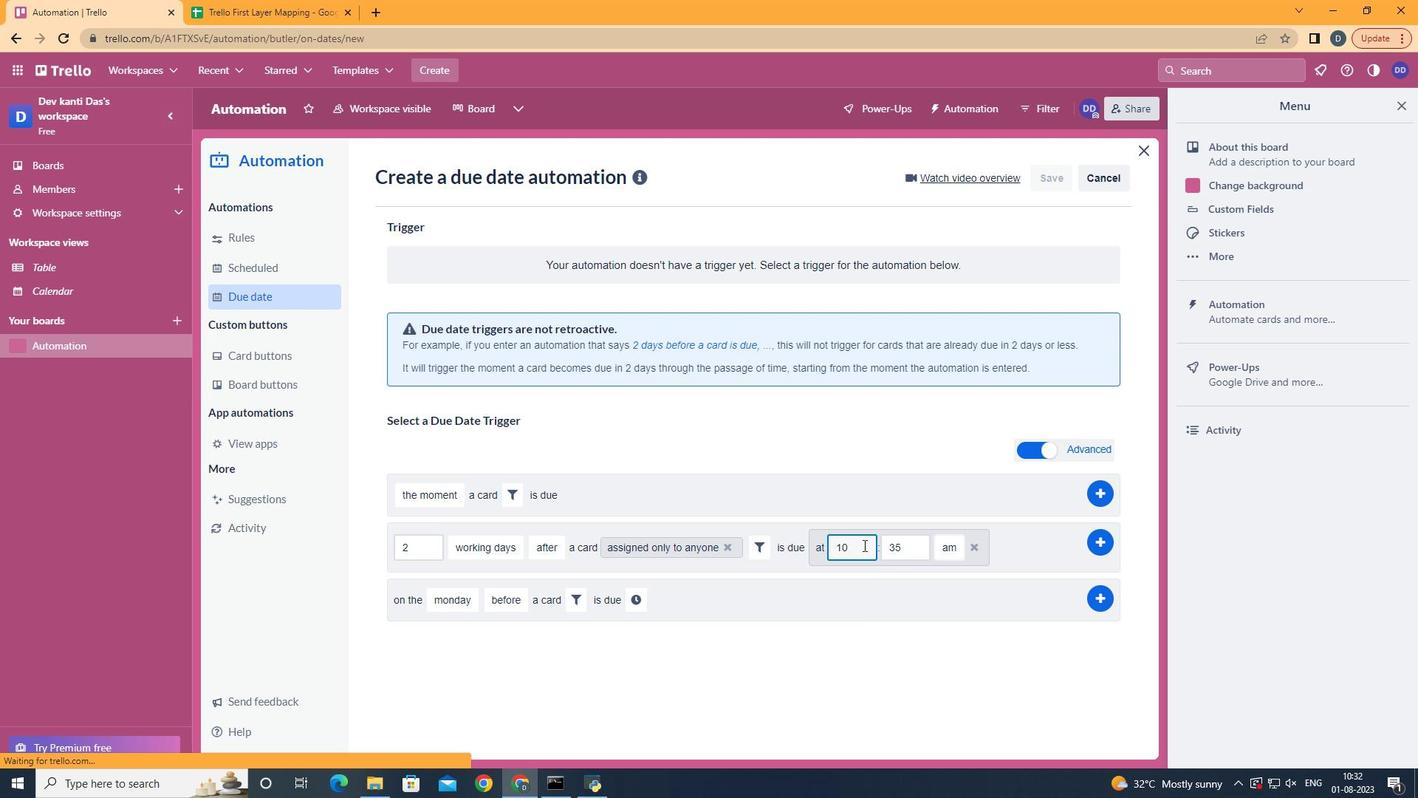 
Action: Mouse moved to (919, 548)
Screenshot: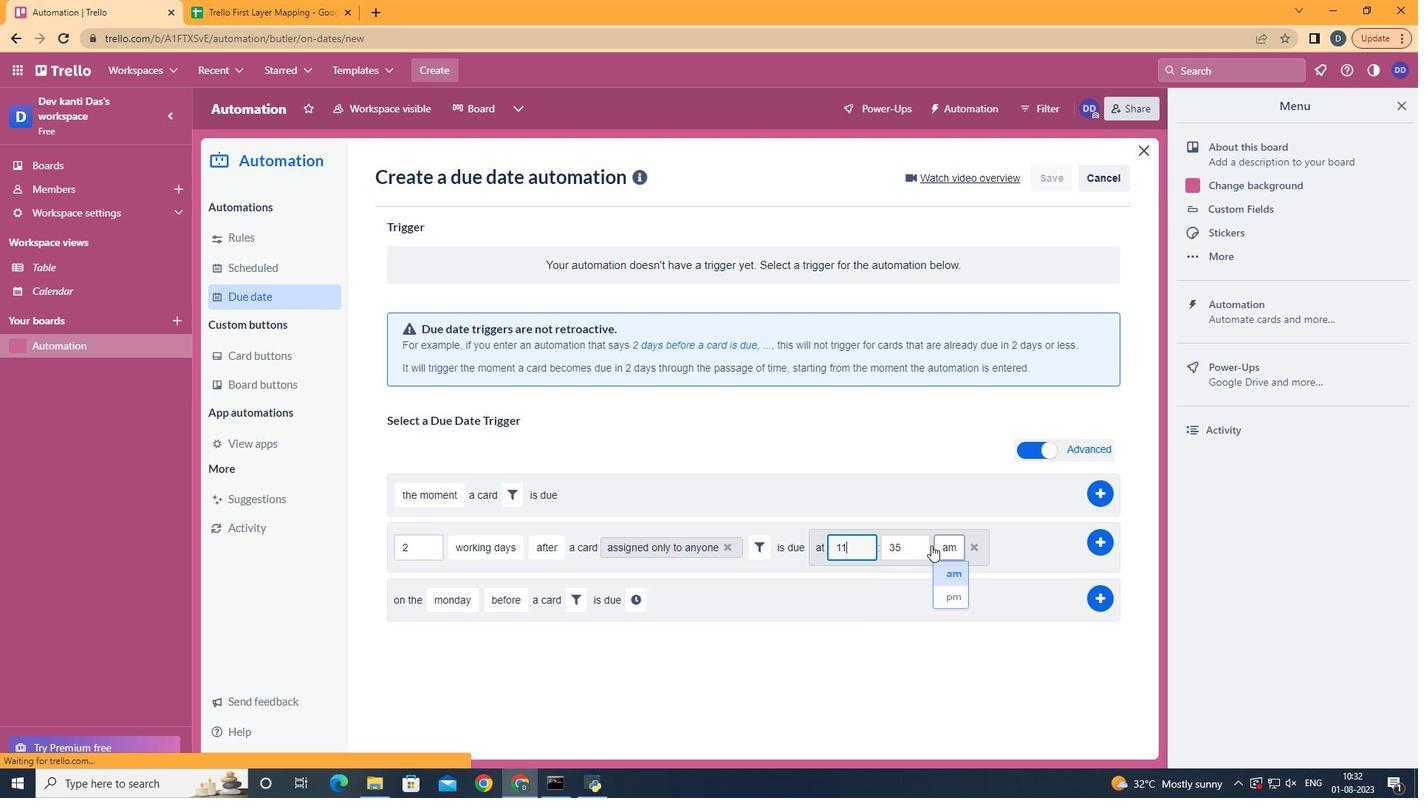 
Action: Mouse pressed left at (919, 548)
Screenshot: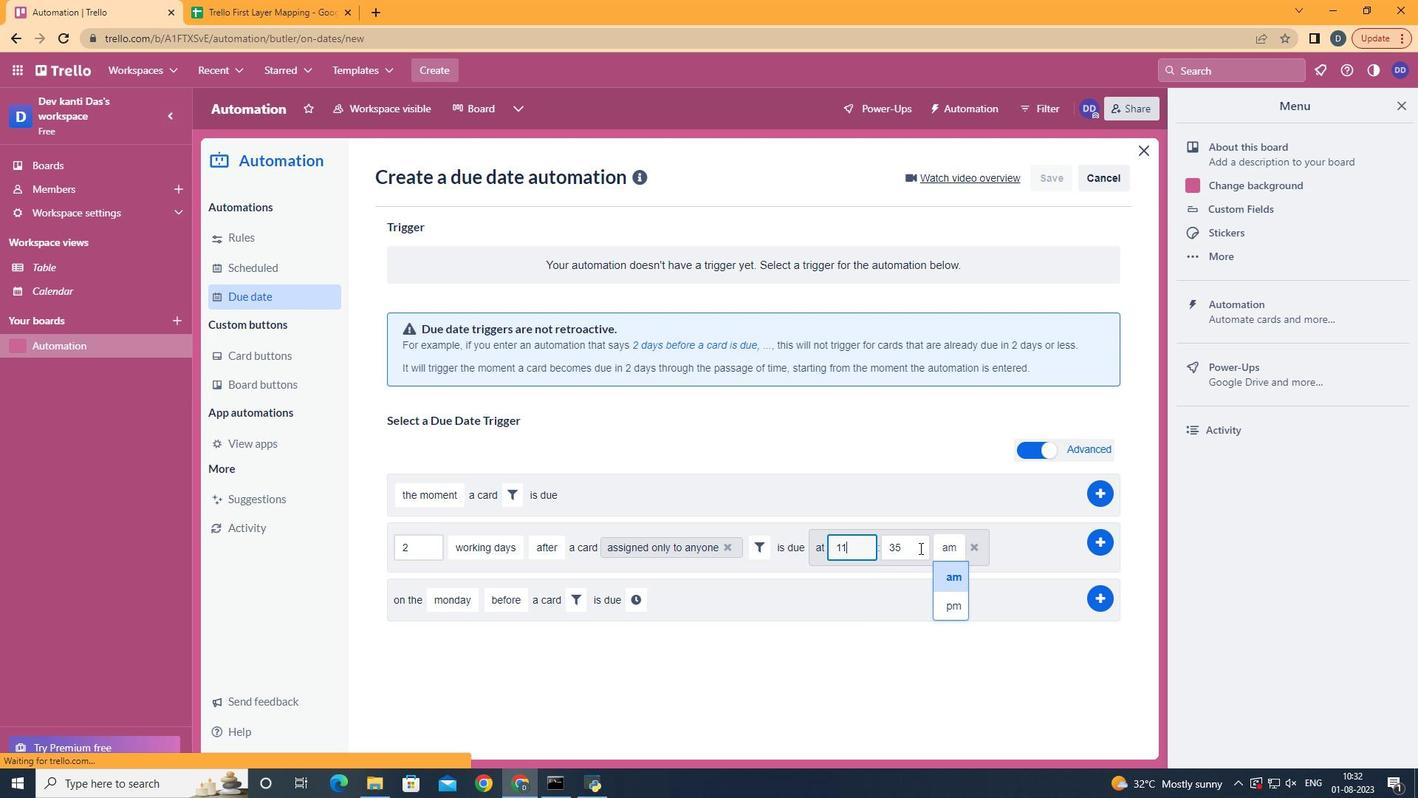 
Action: Key pressed <Key.backspace><Key.backspace>00
Screenshot: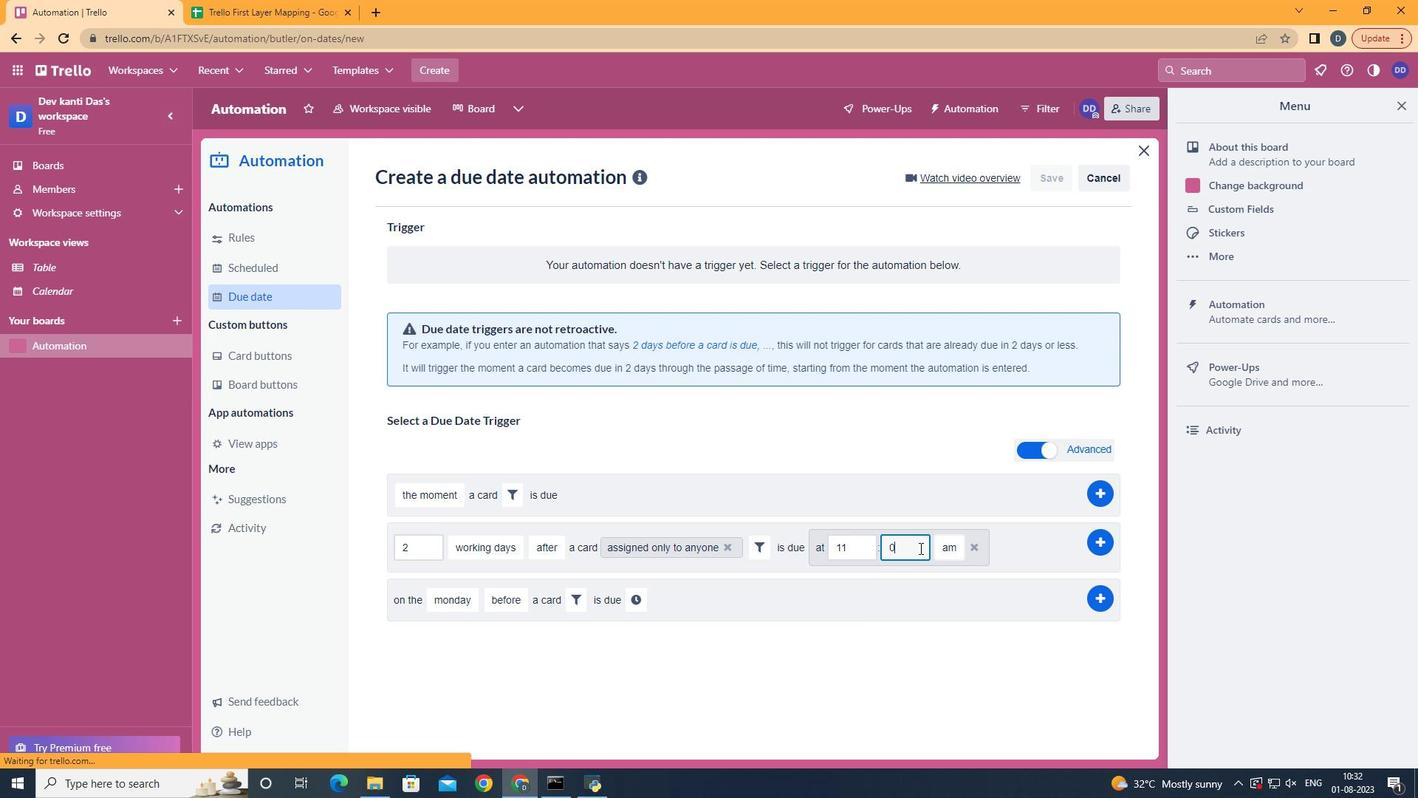 
Action: Mouse moved to (1100, 540)
Screenshot: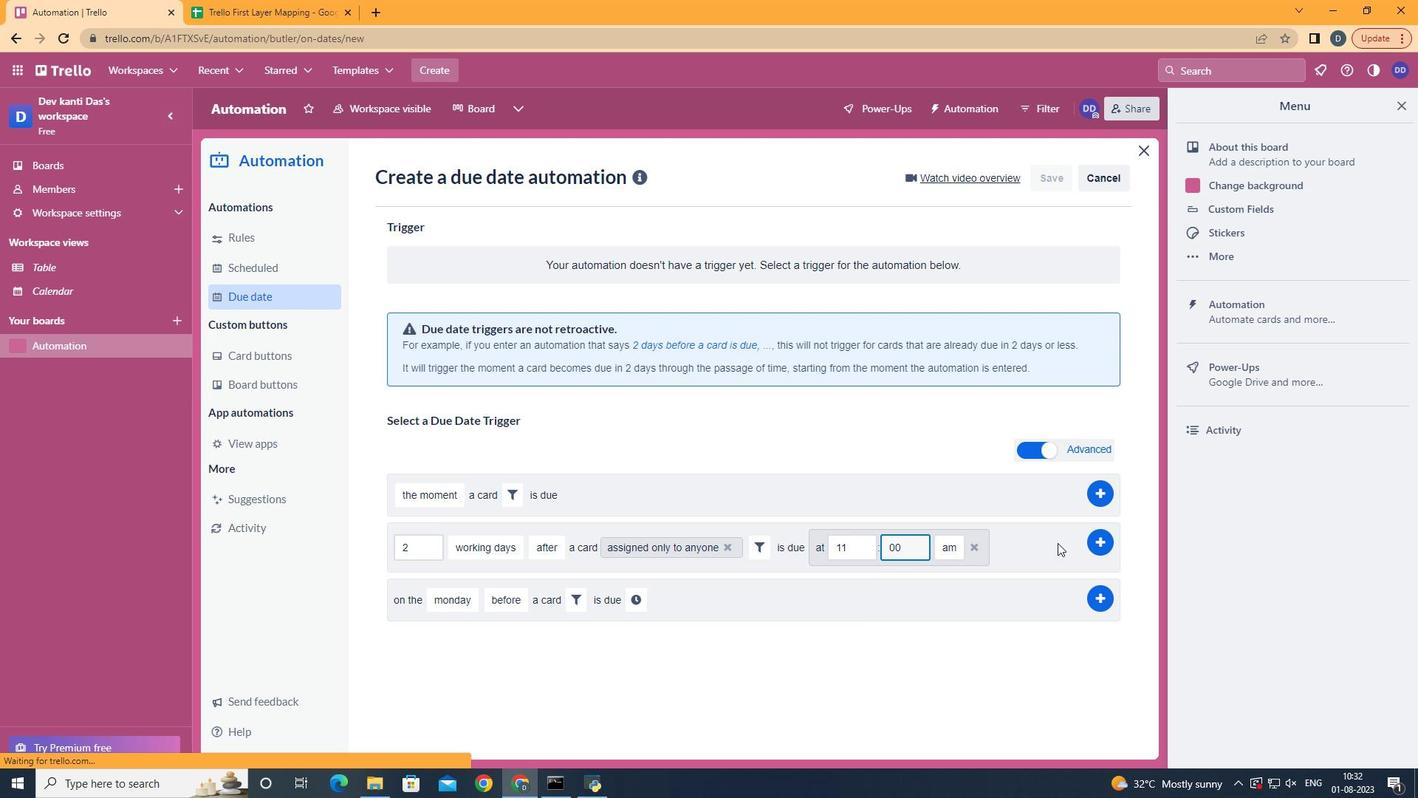 
Action: Mouse pressed left at (1100, 540)
Screenshot: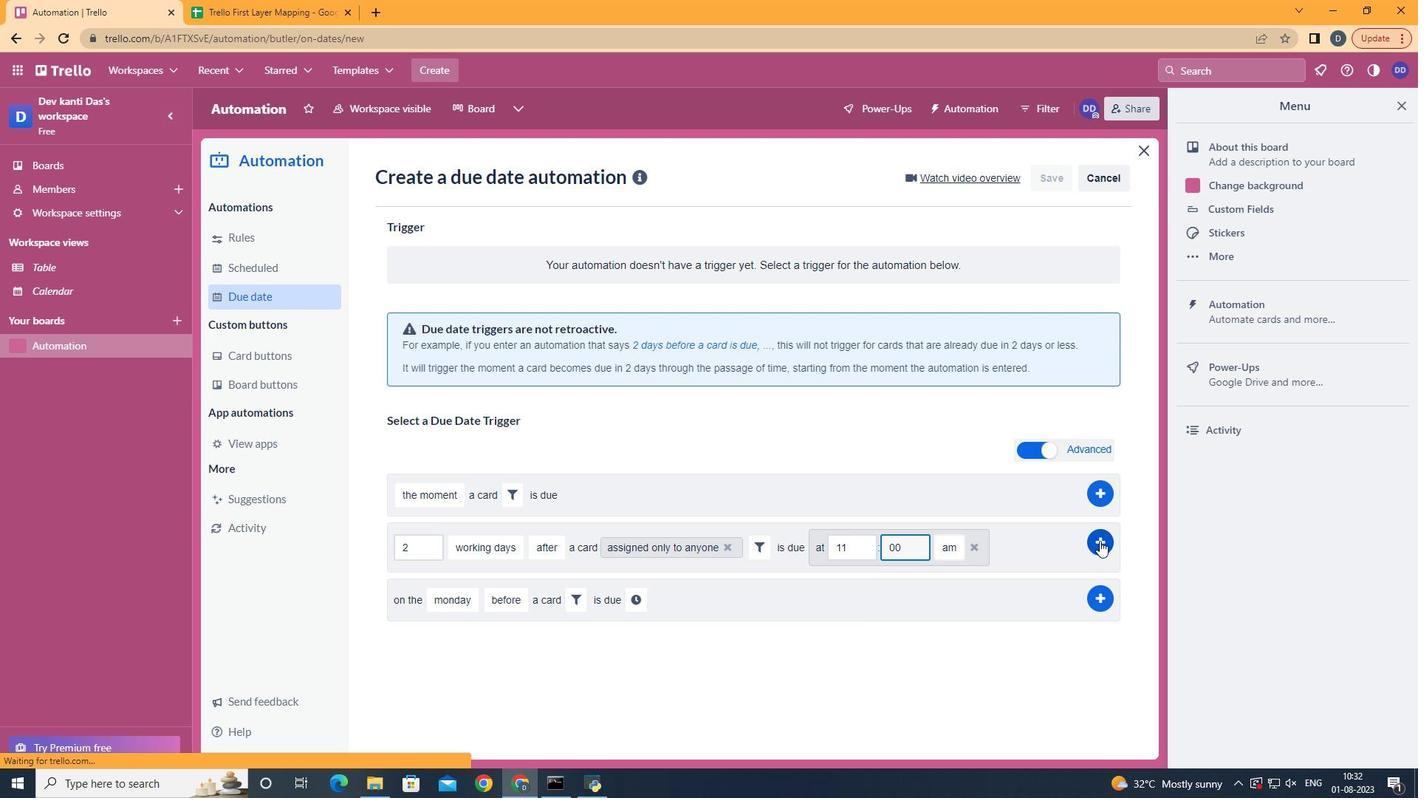 
Action: Mouse moved to (768, 336)
Screenshot: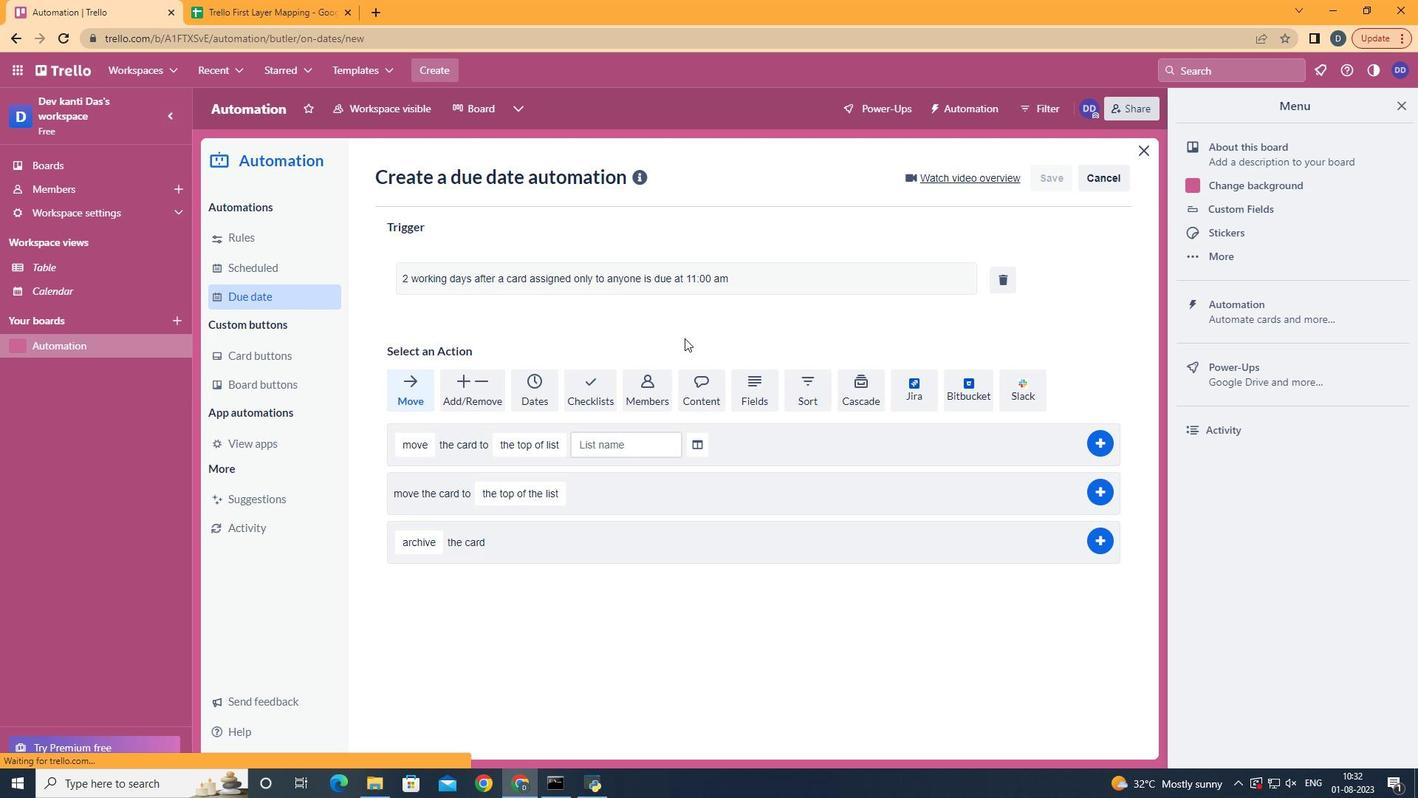
